 Task: Search one way flight ticket for 2 adults, 4 children and 1 infant on lap in business from Ithaca: Ithaca Tompkins International Airport to Greensboro: Piedmont Triad International Airport on 5-1-2023. Choice of flights is Frontier. Number of bags: 8 checked bags. Price is upto 88000. Outbound departure time preference is 17:30.
Action: Mouse moved to (188, 289)
Screenshot: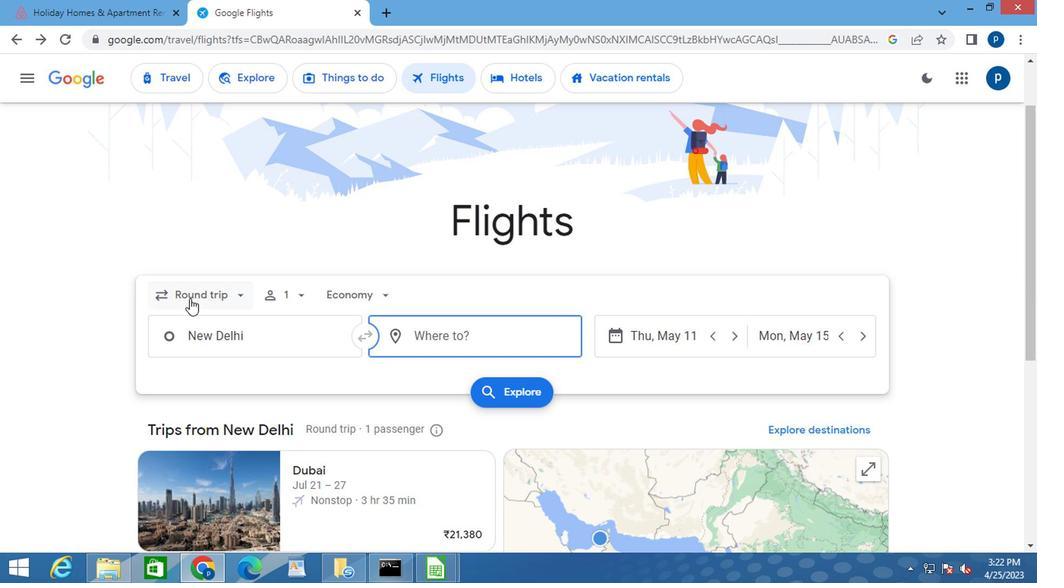
Action: Mouse pressed left at (188, 289)
Screenshot: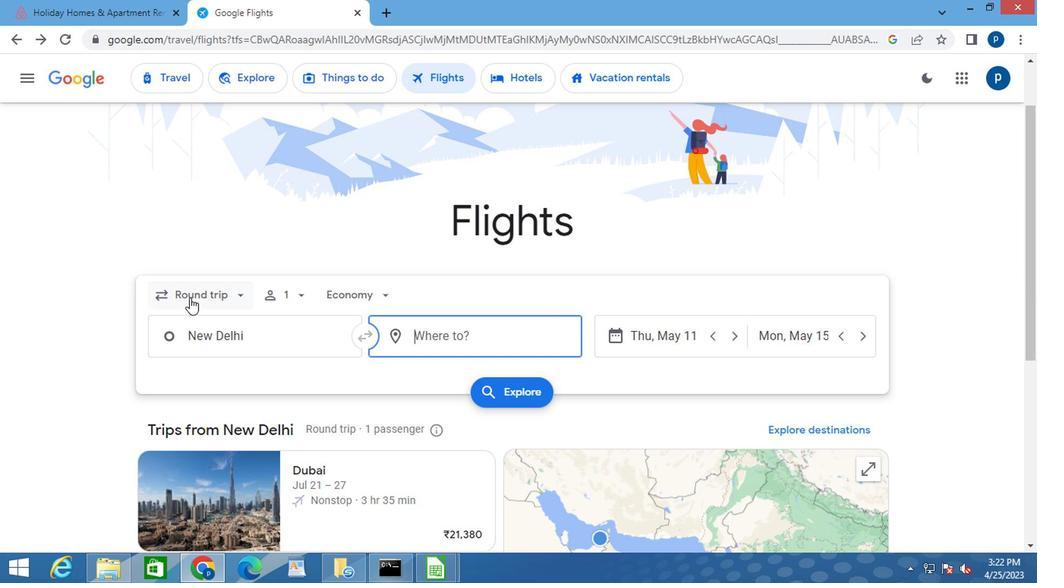
Action: Mouse moved to (214, 363)
Screenshot: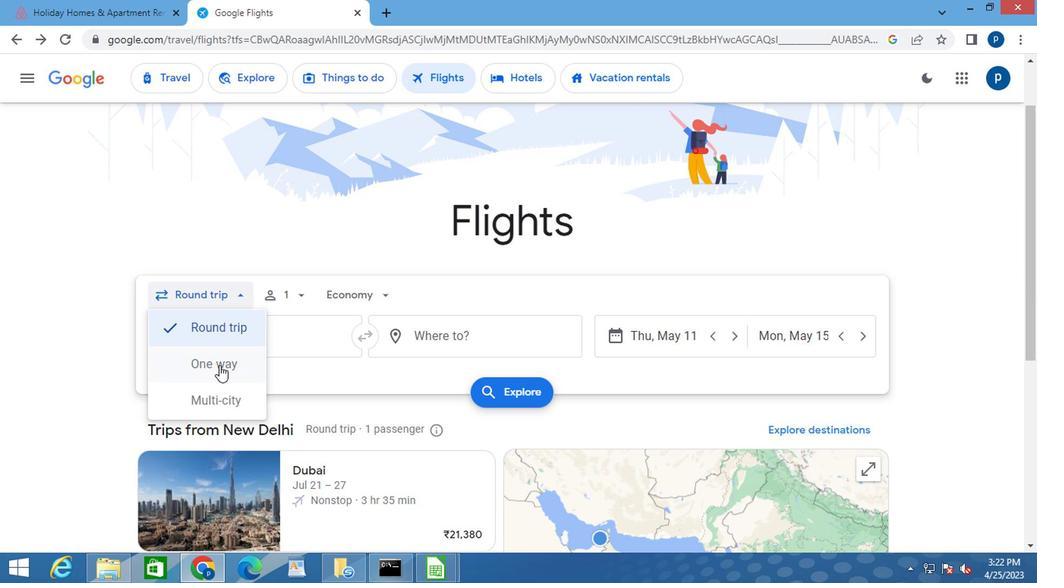 
Action: Mouse pressed left at (214, 363)
Screenshot: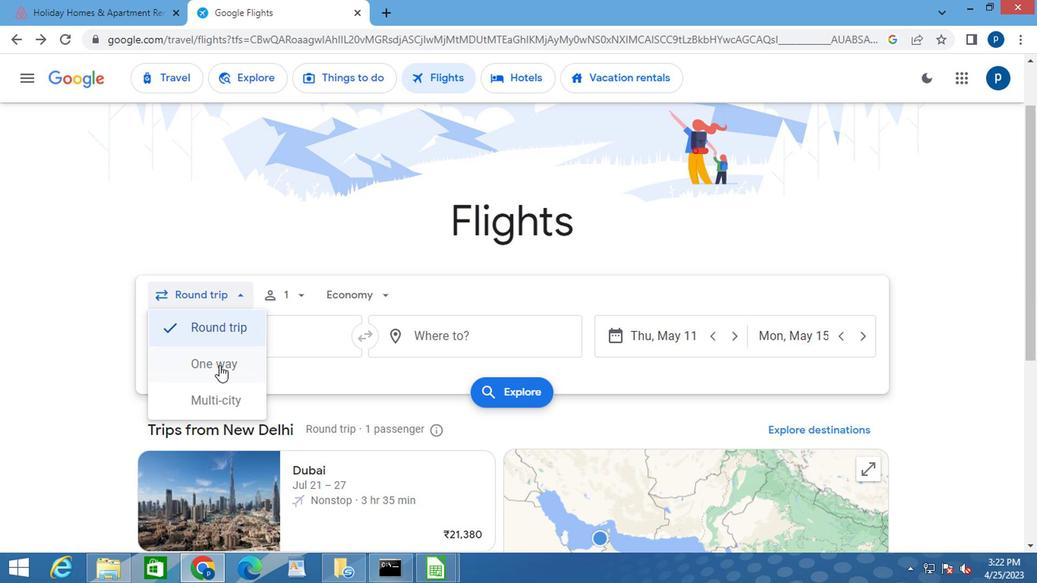 
Action: Mouse moved to (278, 295)
Screenshot: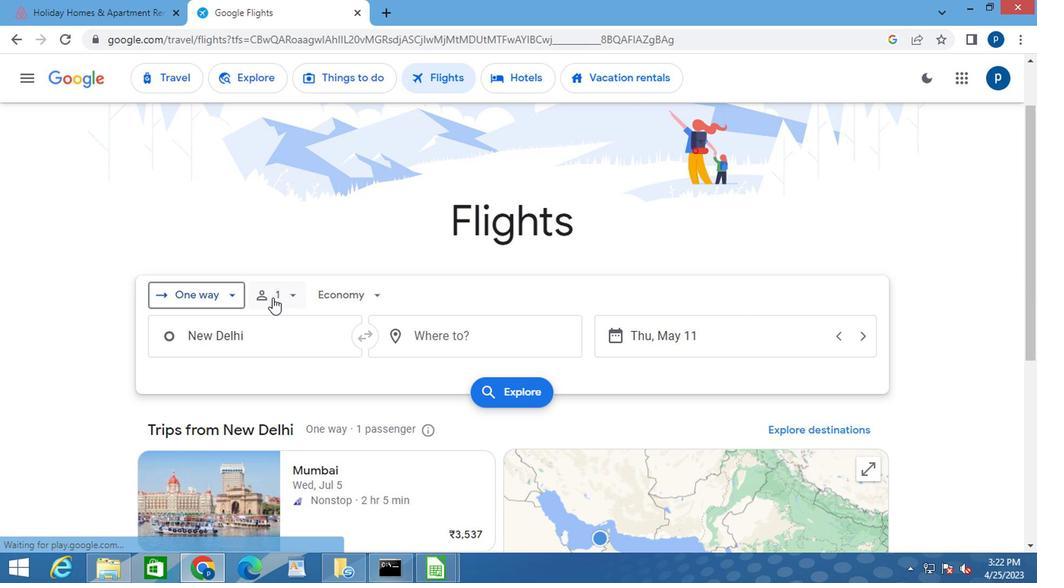 
Action: Mouse pressed left at (278, 295)
Screenshot: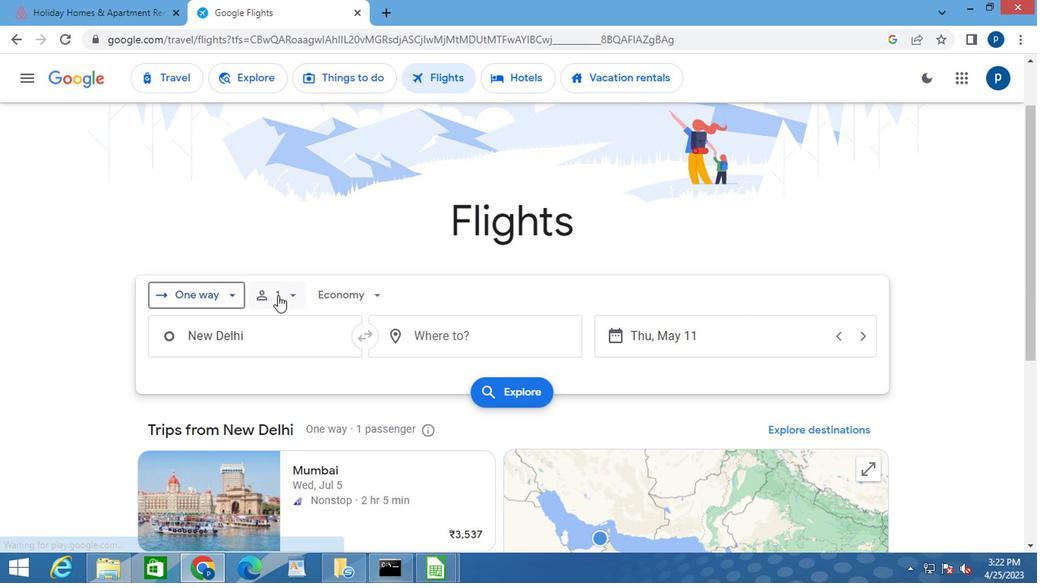 
Action: Mouse moved to (402, 331)
Screenshot: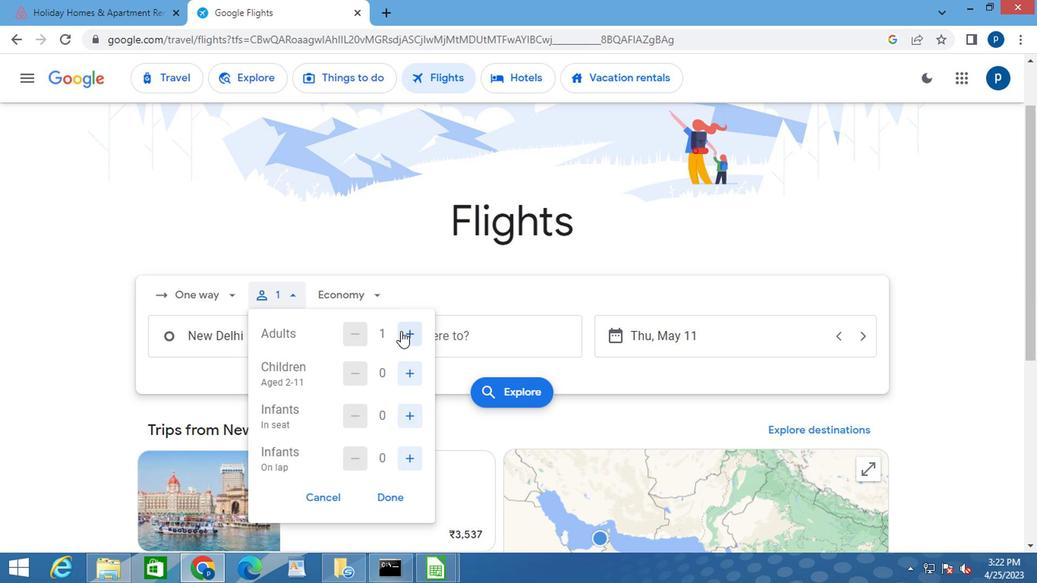 
Action: Mouse pressed left at (402, 331)
Screenshot: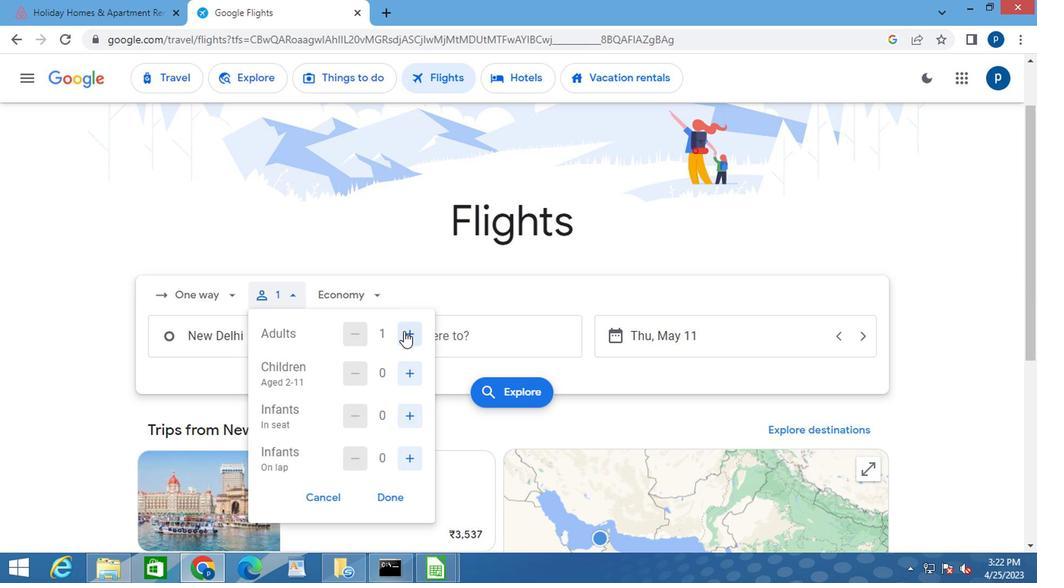 
Action: Mouse moved to (411, 369)
Screenshot: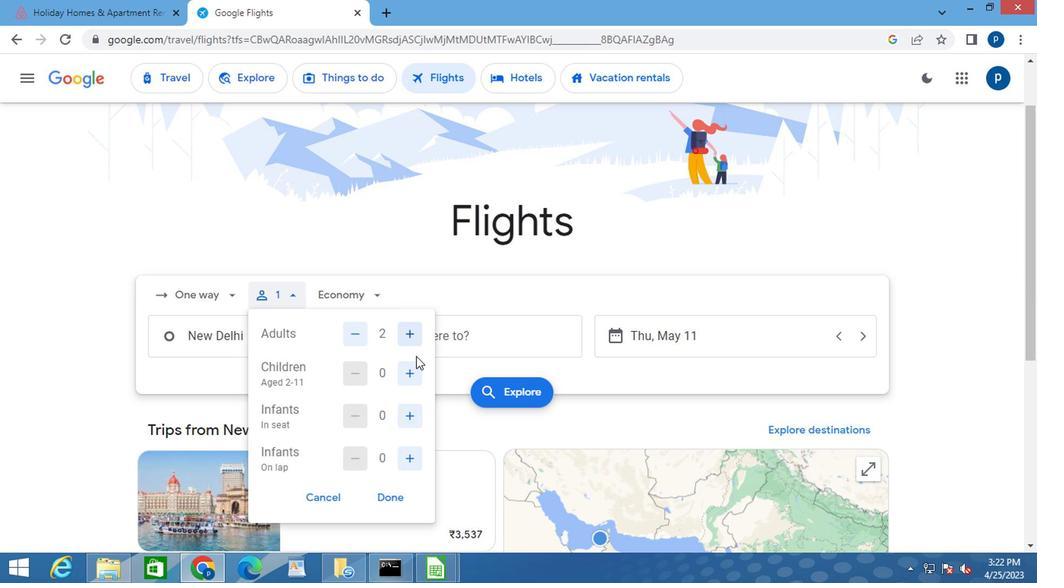 
Action: Mouse pressed left at (411, 369)
Screenshot: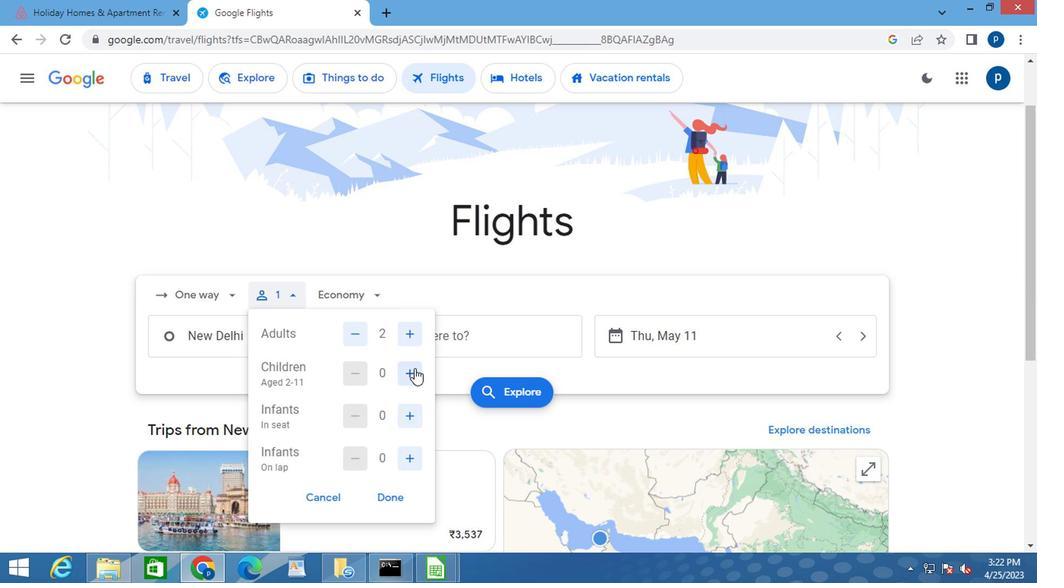 
Action: Mouse moved to (411, 369)
Screenshot: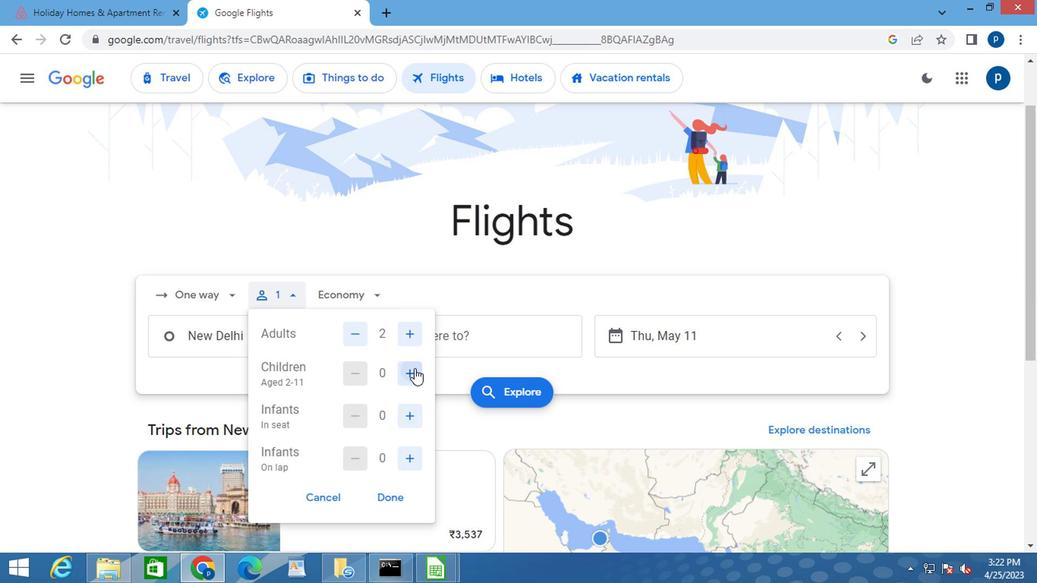 
Action: Mouse pressed left at (411, 369)
Screenshot: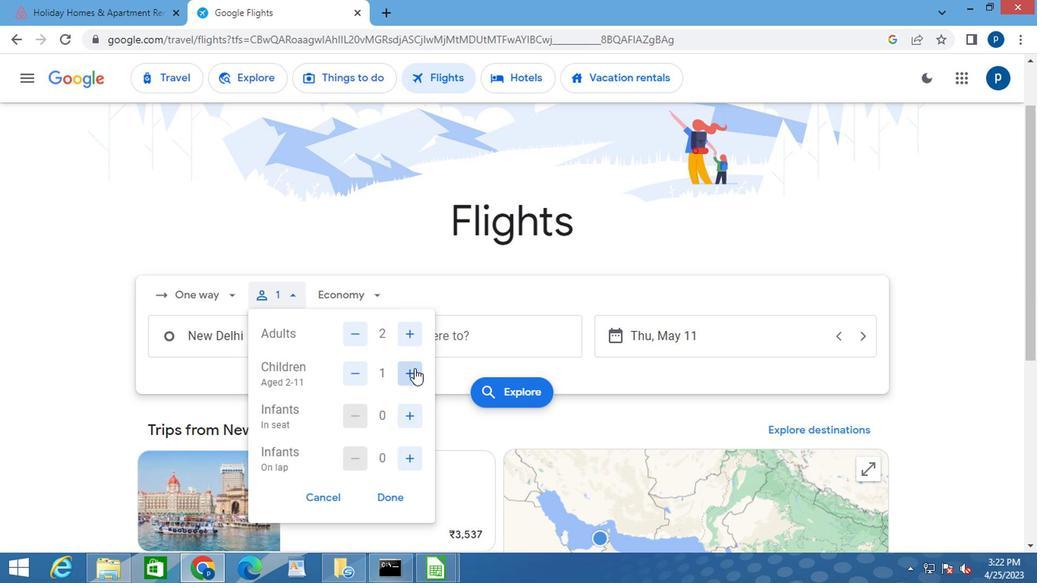 
Action: Mouse pressed left at (411, 369)
Screenshot: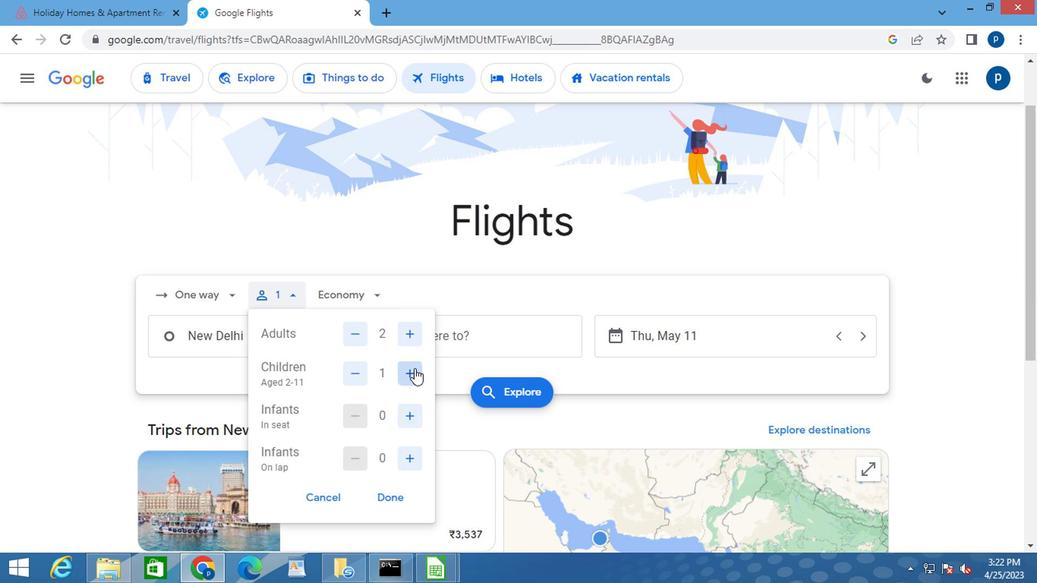 
Action: Mouse moved to (411, 369)
Screenshot: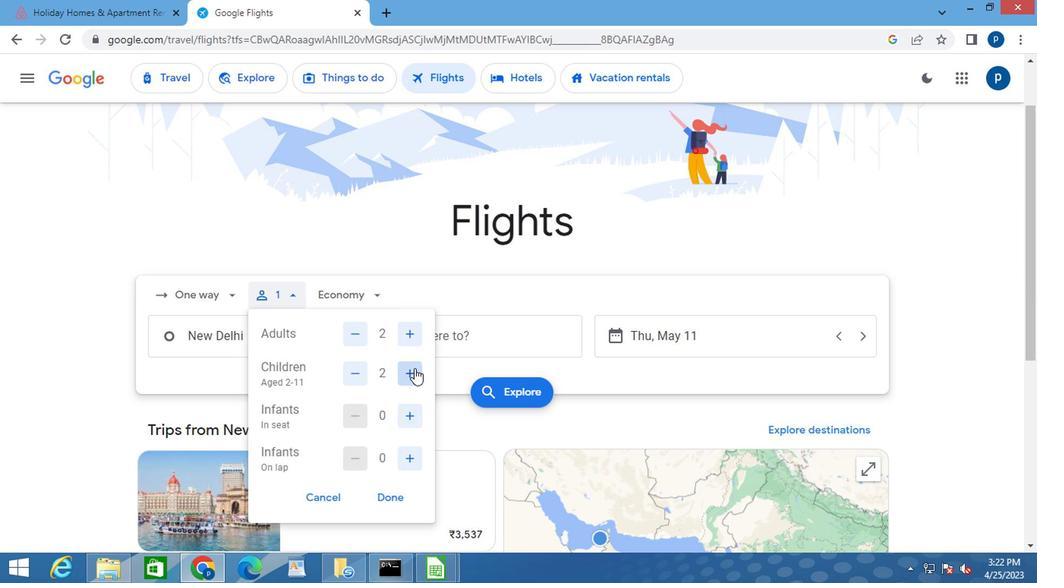 
Action: Mouse pressed left at (411, 369)
Screenshot: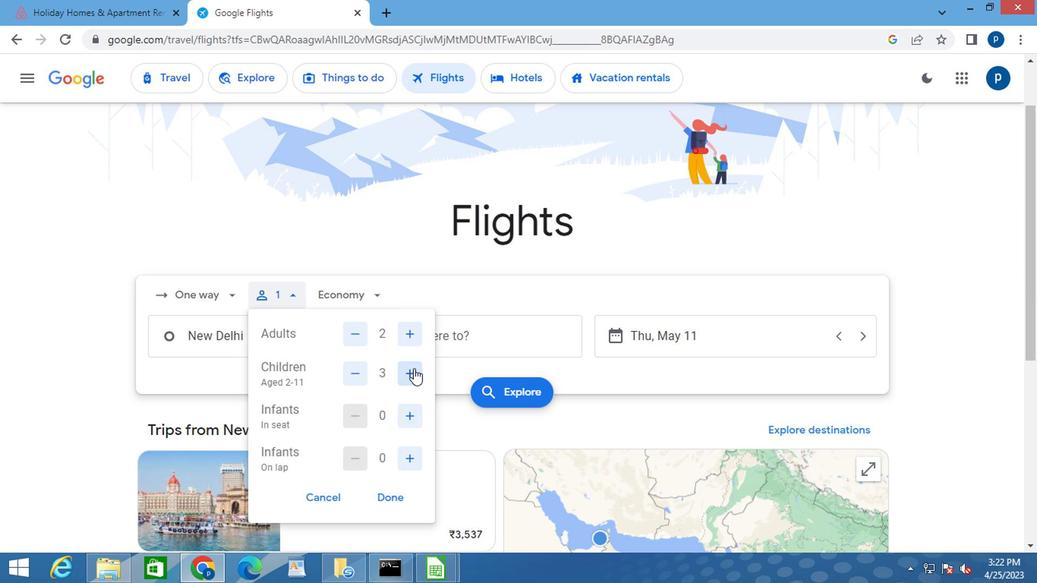 
Action: Mouse moved to (408, 460)
Screenshot: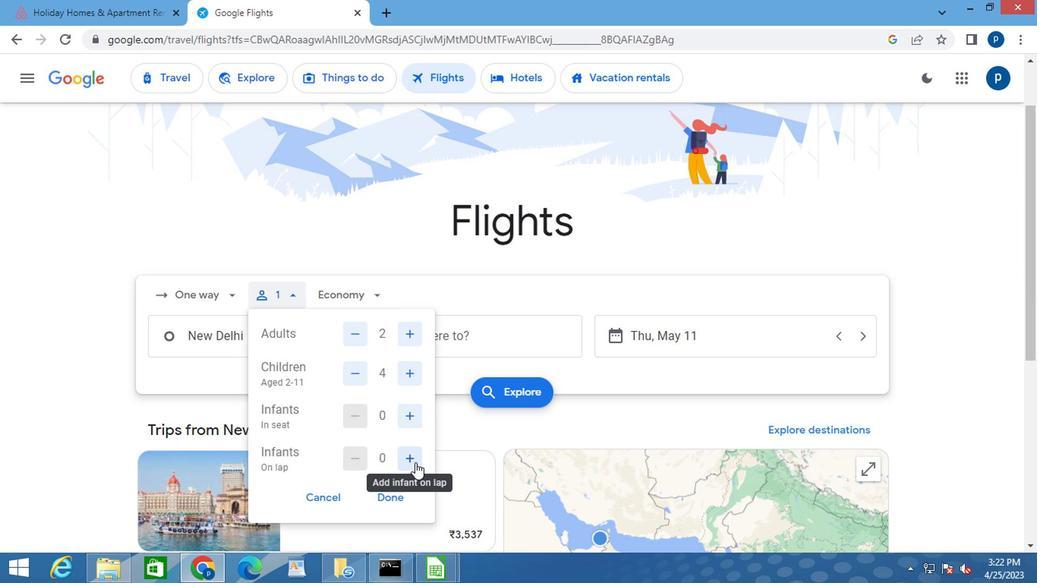 
Action: Mouse pressed left at (408, 460)
Screenshot: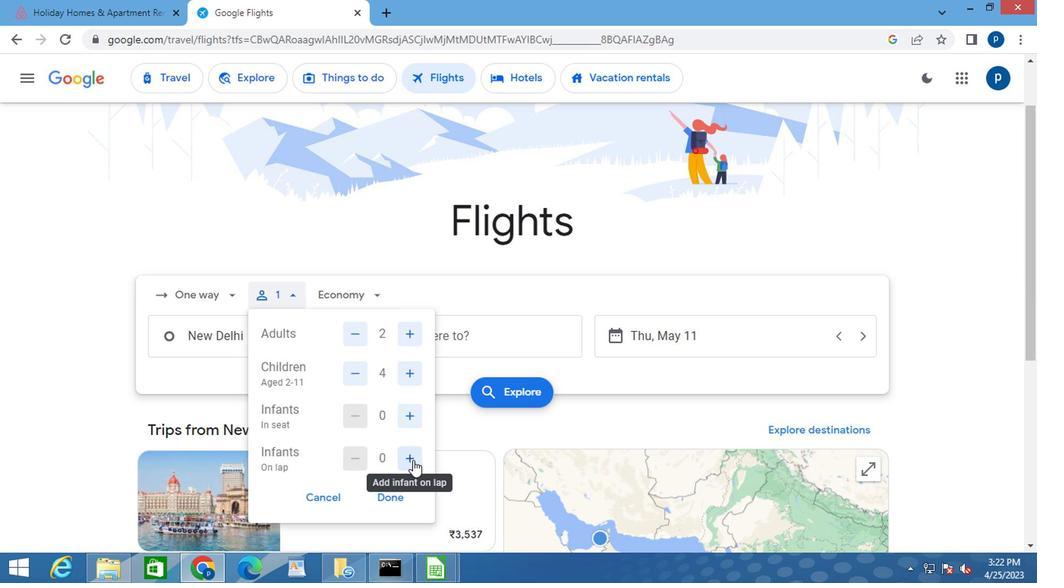 
Action: Mouse moved to (385, 491)
Screenshot: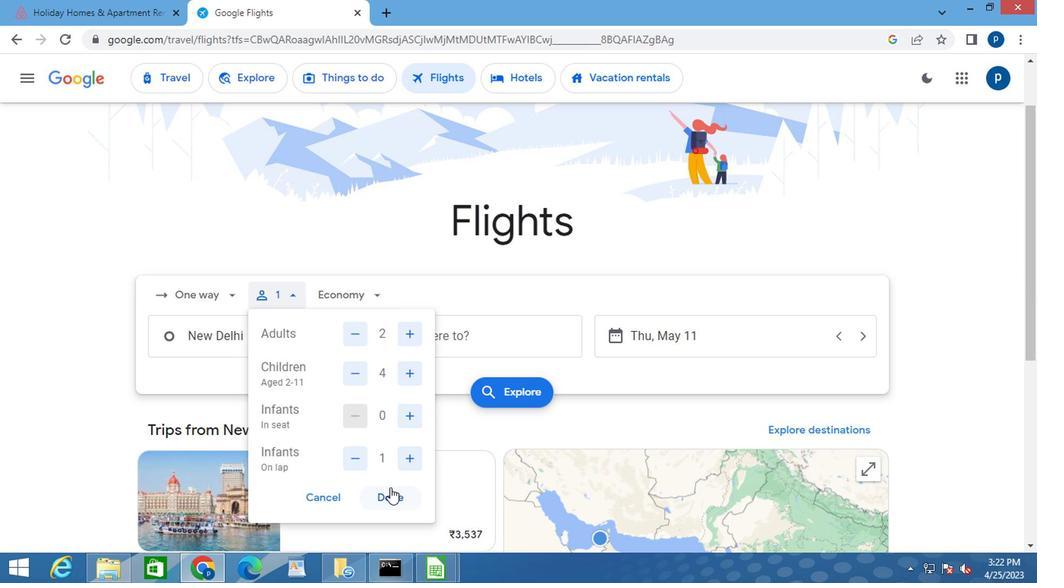 
Action: Mouse pressed left at (385, 491)
Screenshot: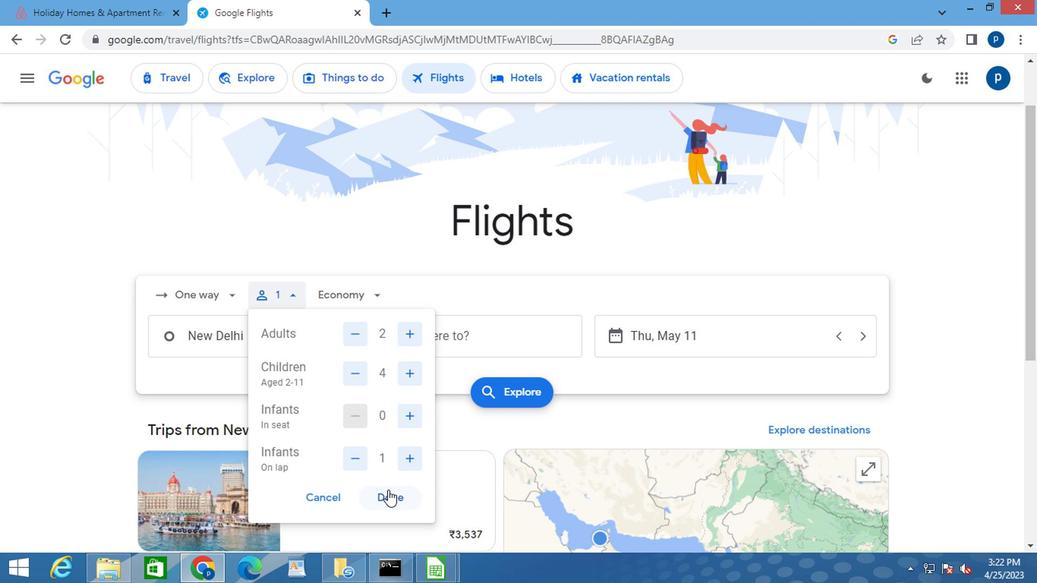 
Action: Mouse moved to (353, 301)
Screenshot: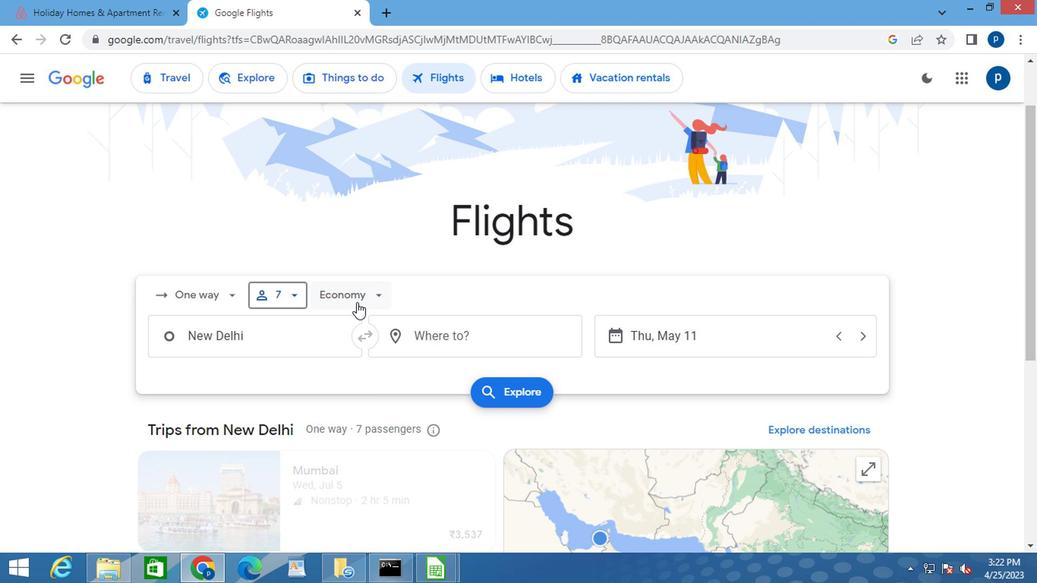 
Action: Mouse pressed left at (353, 301)
Screenshot: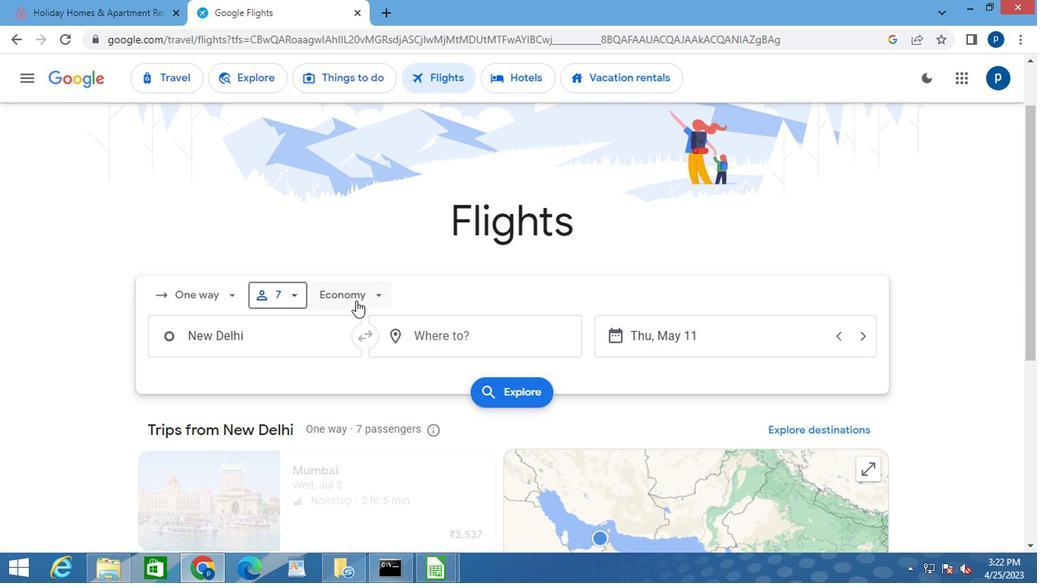 
Action: Mouse moved to (373, 399)
Screenshot: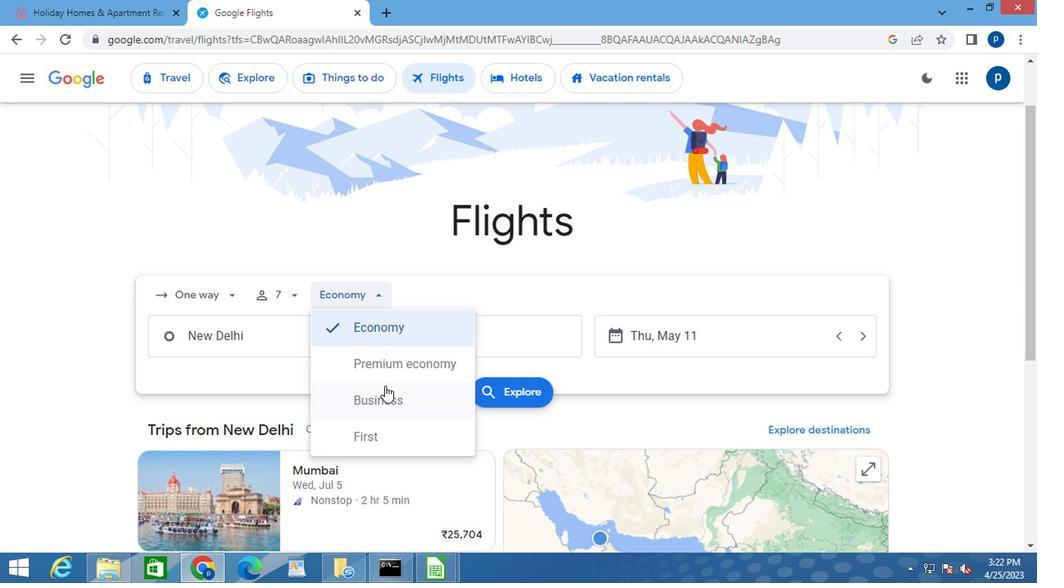 
Action: Mouse pressed left at (373, 399)
Screenshot: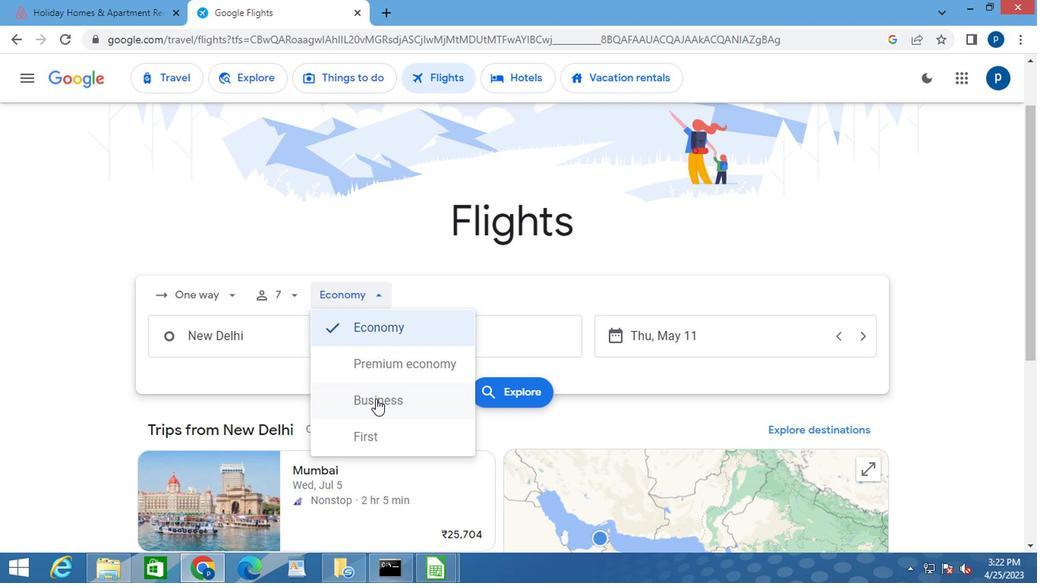 
Action: Mouse moved to (370, 339)
Screenshot: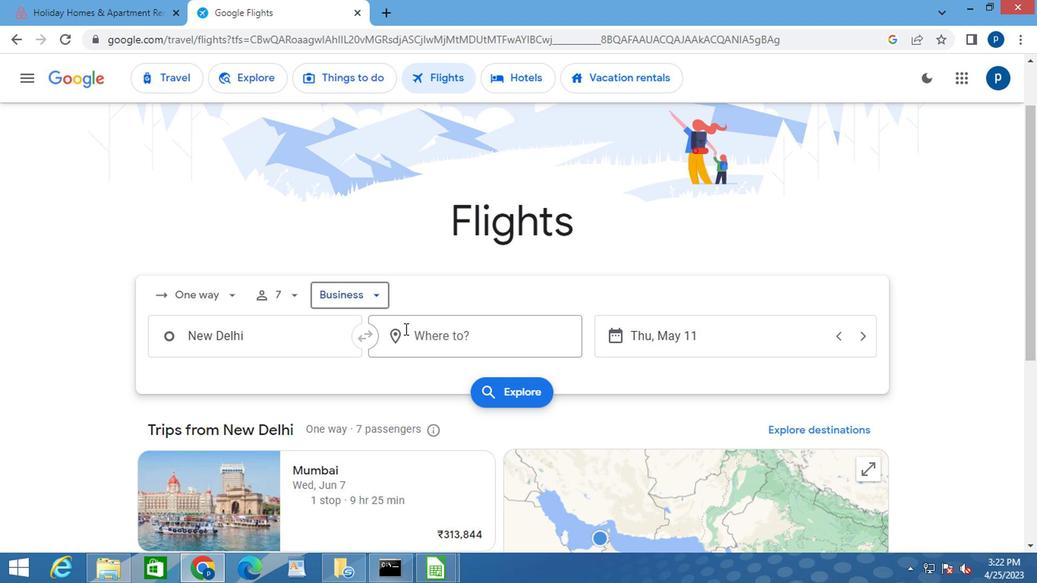 
Action: Mouse scrolled (370, 338) with delta (0, 0)
Screenshot: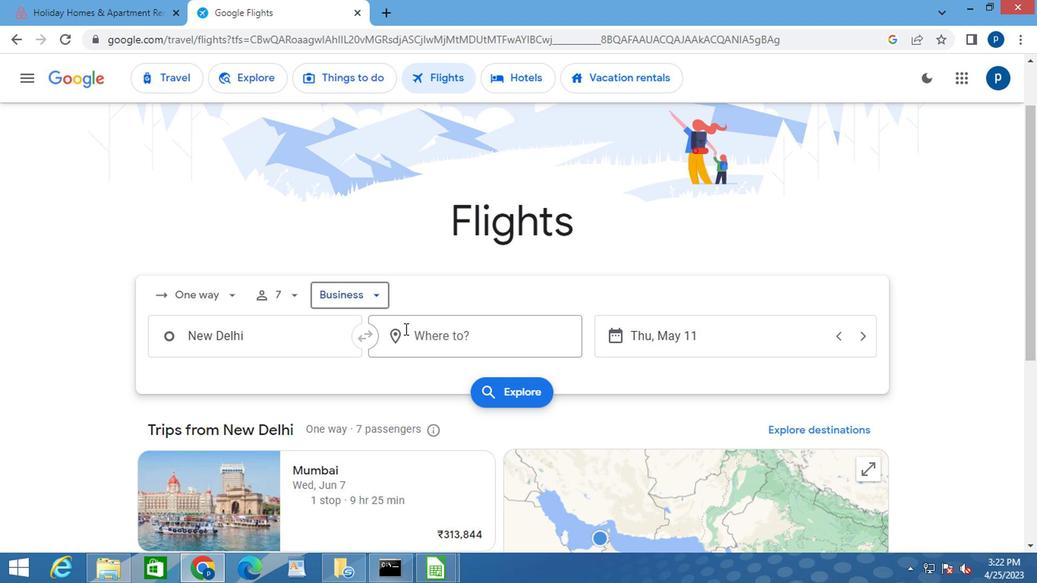 
Action: Mouse moved to (234, 265)
Screenshot: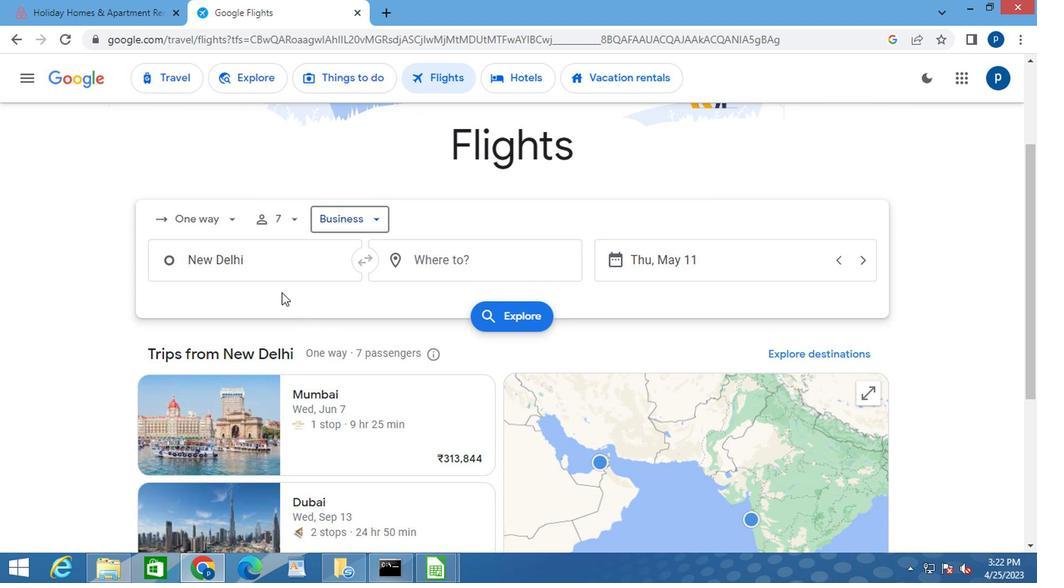 
Action: Mouse pressed left at (234, 265)
Screenshot: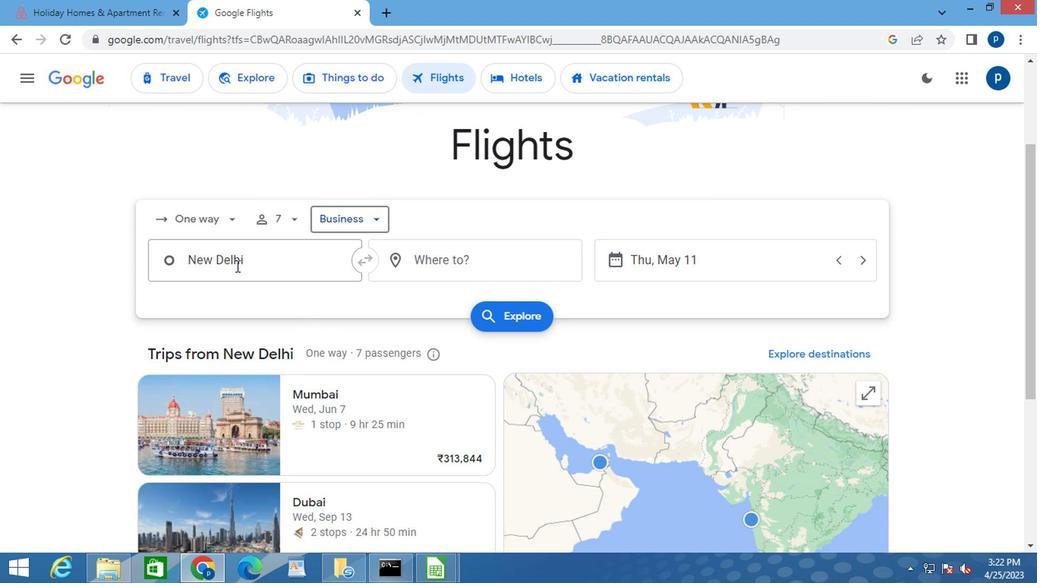 
Action: Mouse pressed left at (234, 265)
Screenshot: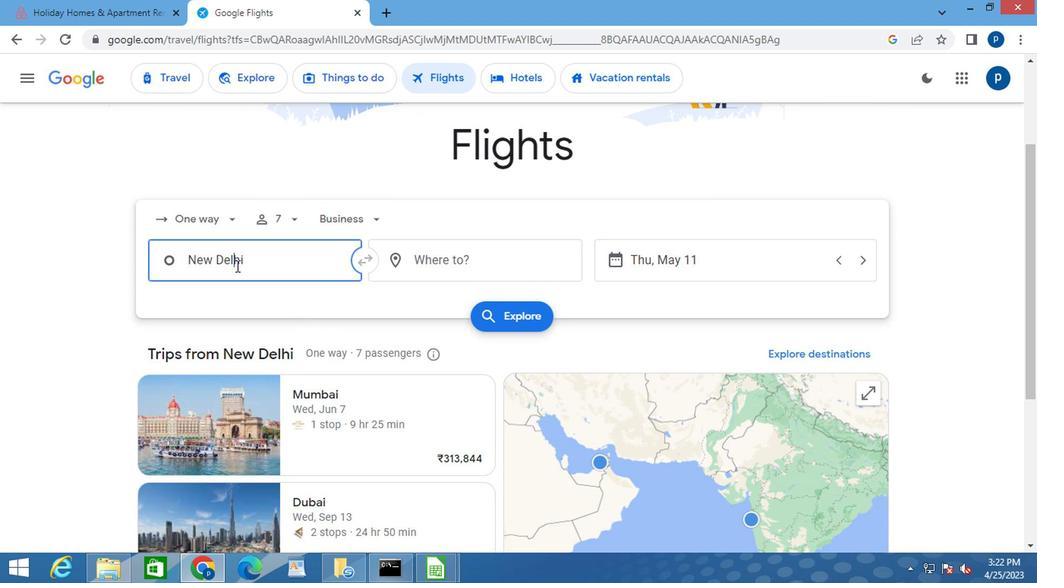 
Action: Key pressed <Key.backspace>i<Key.caps_lock>thaca<Key.space><Key.caps_lock>t<Key.caps_lock><Key.caps_lock>
Screenshot: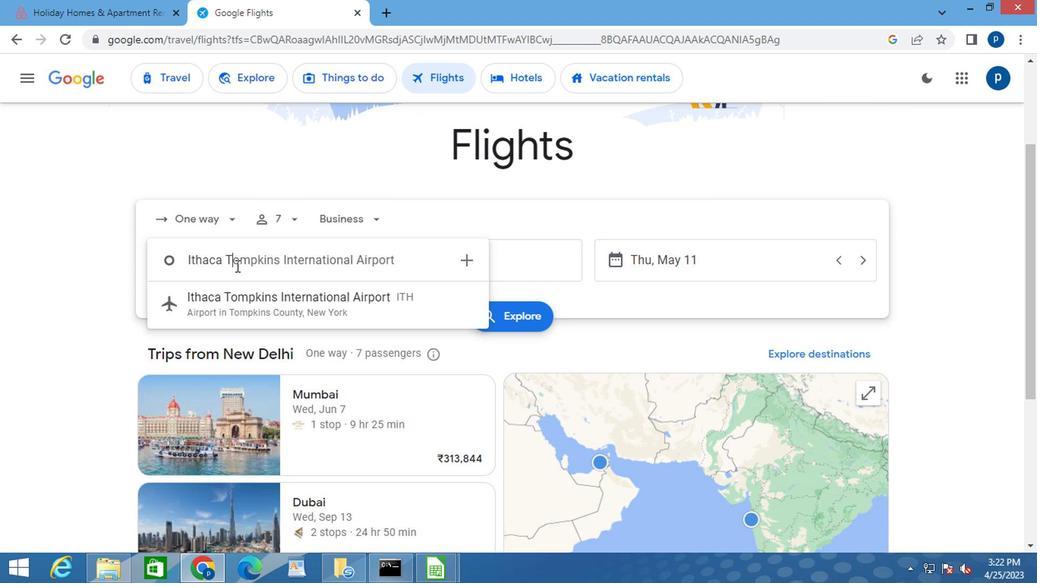 
Action: Mouse moved to (244, 302)
Screenshot: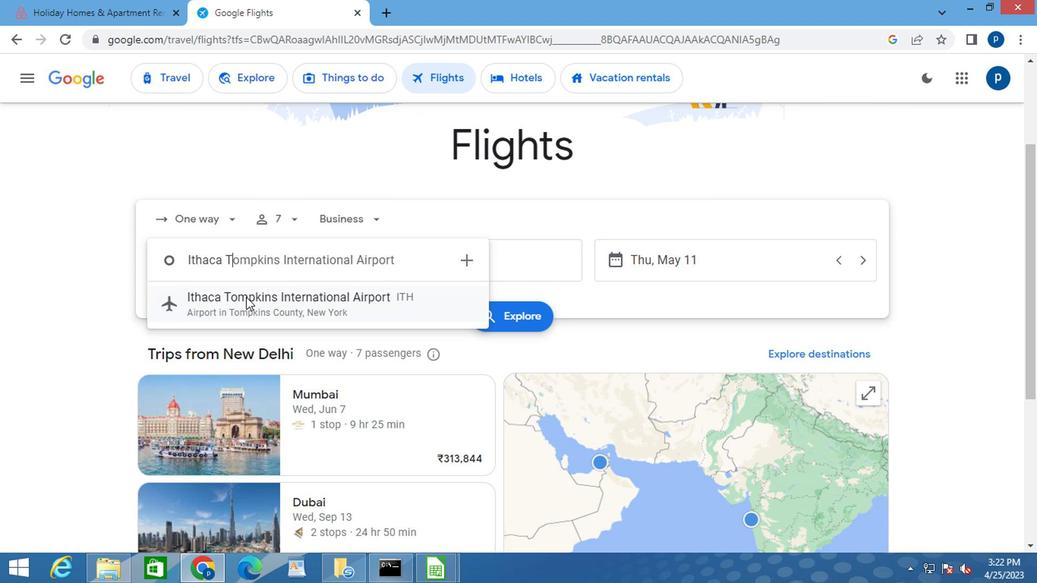 
Action: Mouse pressed left at (244, 302)
Screenshot: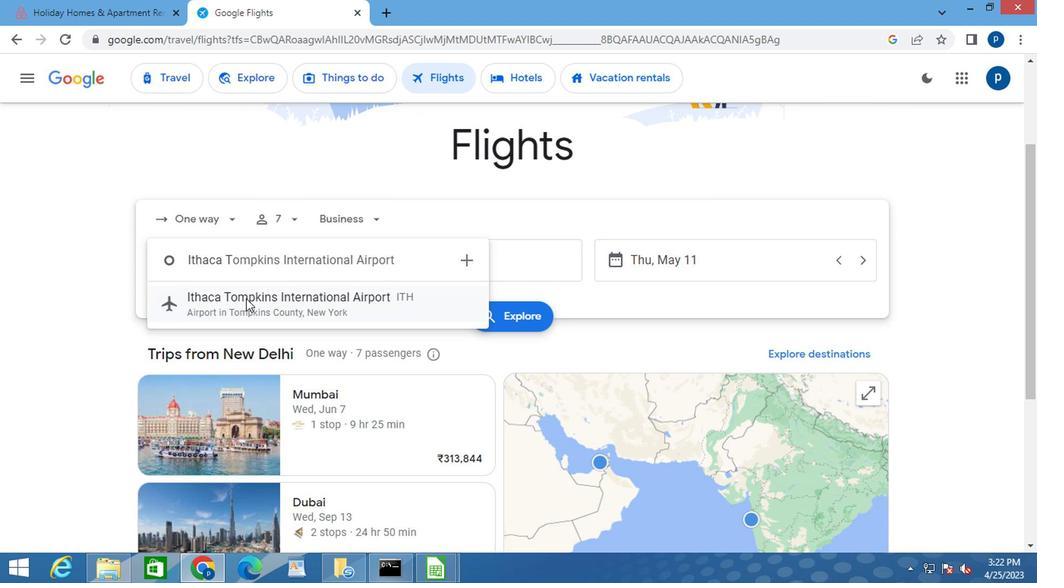 
Action: Mouse moved to (431, 263)
Screenshot: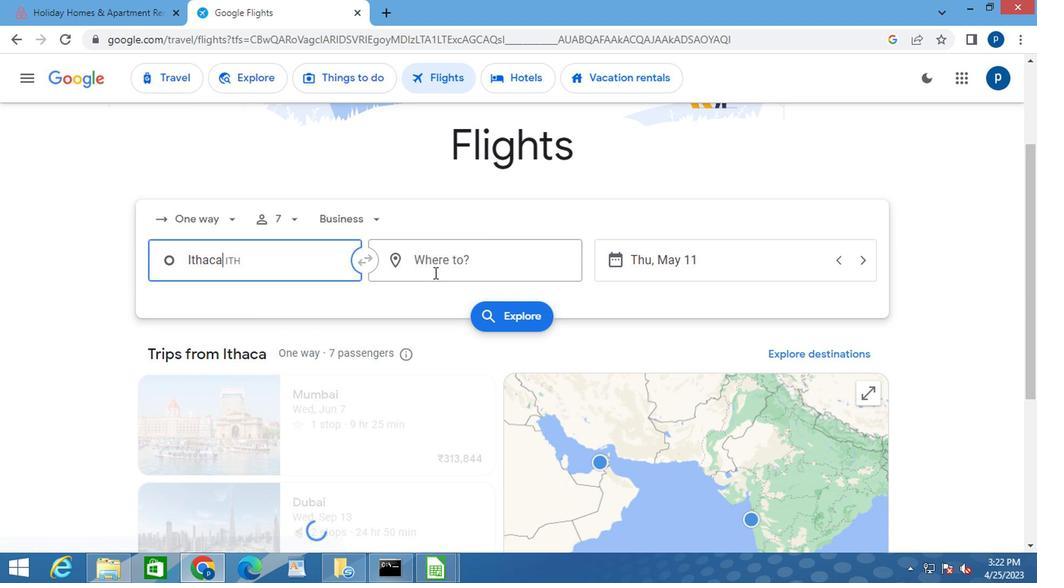 
Action: Mouse pressed left at (431, 263)
Screenshot: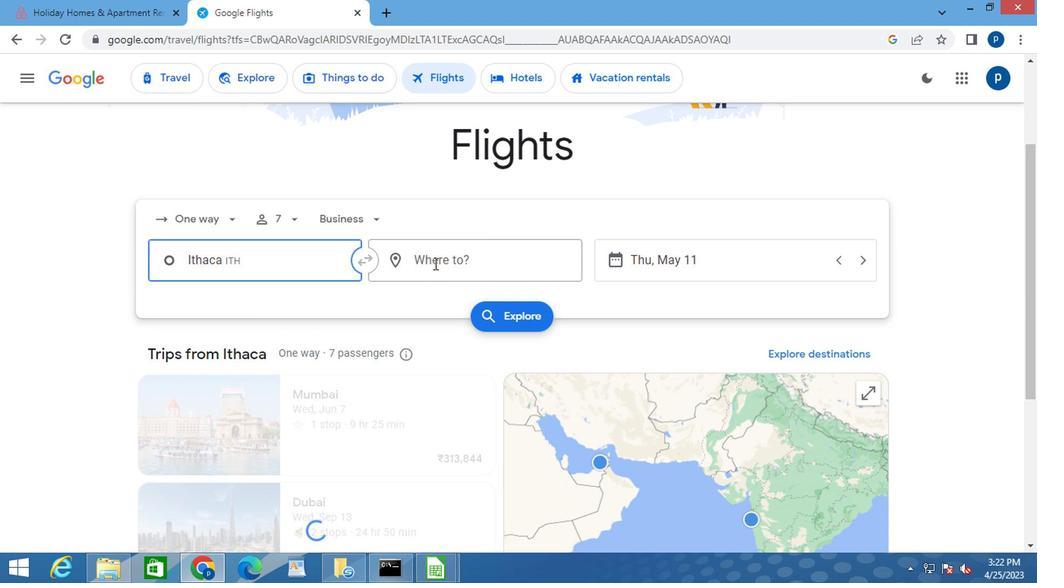 
Action: Key pressed <Key.caps_lock>p<Key.caps_lock>iedm
Screenshot: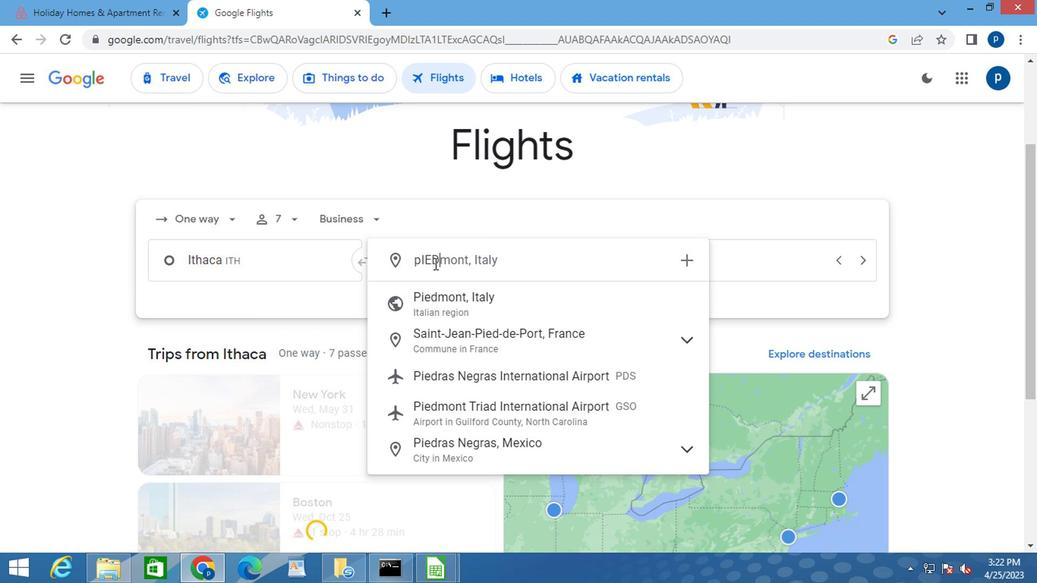 
Action: Mouse moved to (451, 346)
Screenshot: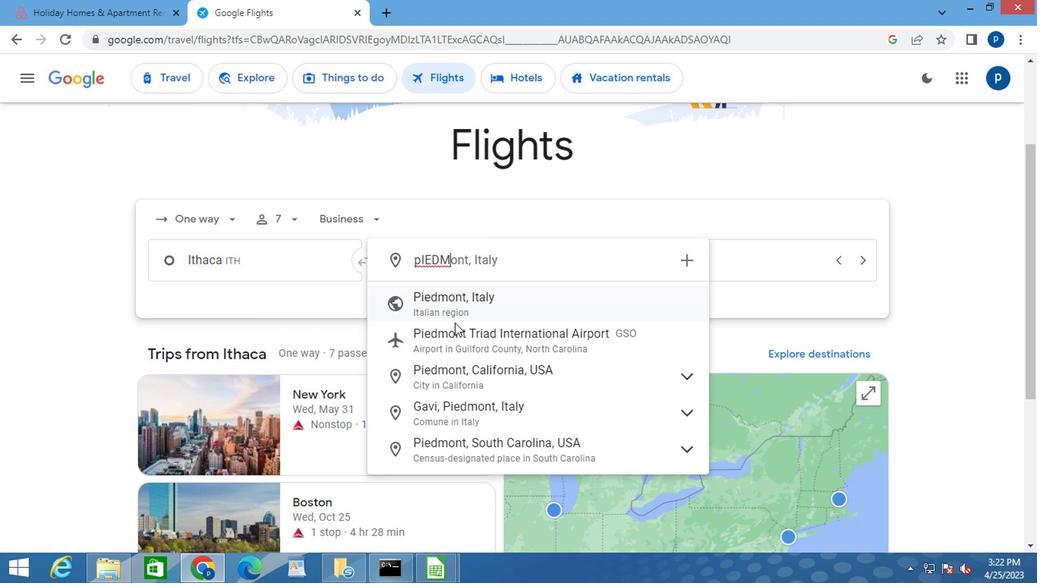 
Action: Mouse pressed left at (451, 346)
Screenshot: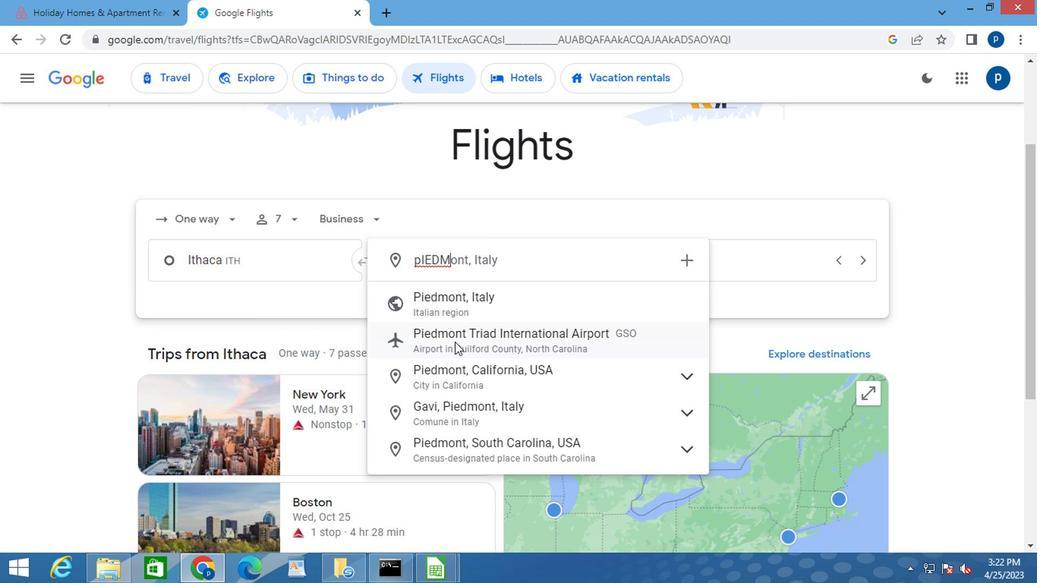 
Action: Mouse moved to (609, 263)
Screenshot: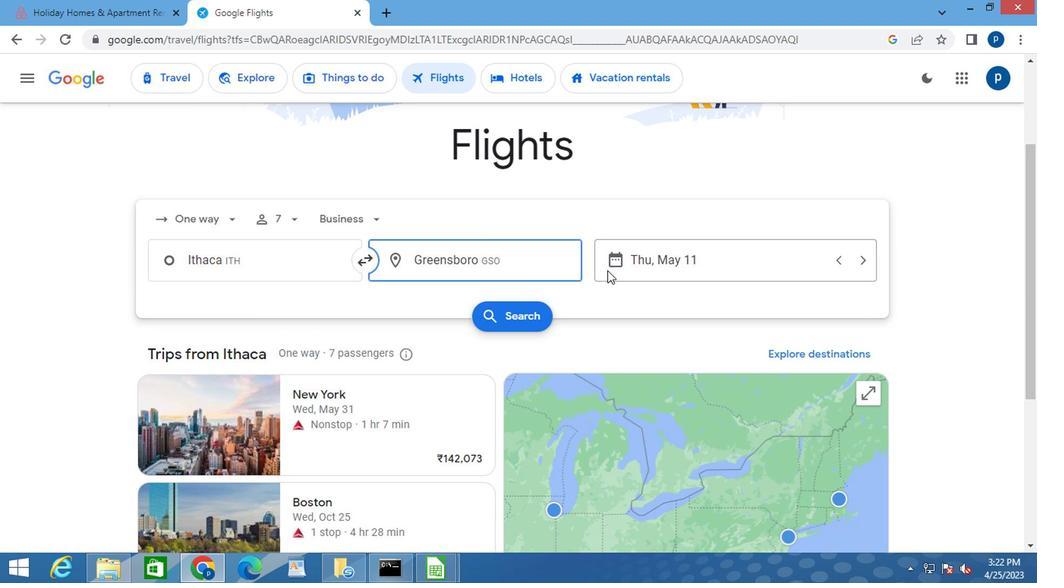 
Action: Mouse pressed left at (609, 263)
Screenshot: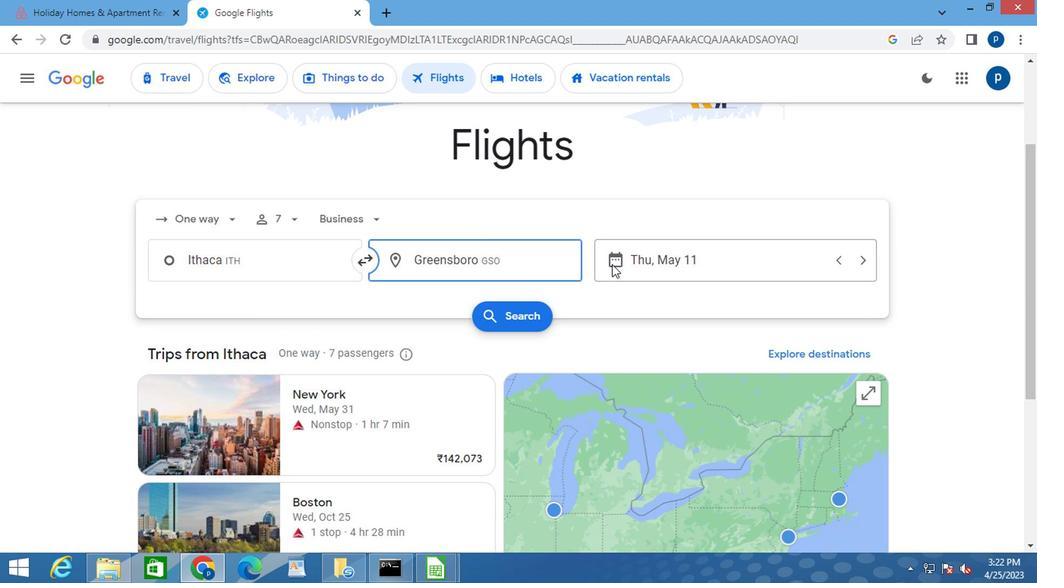 
Action: Mouse moved to (654, 272)
Screenshot: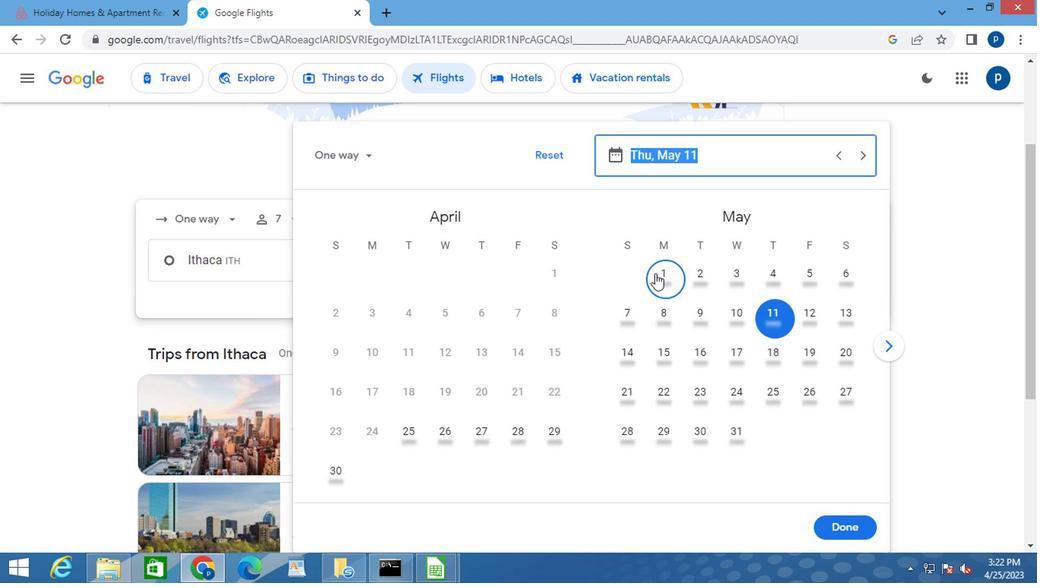 
Action: Mouse pressed left at (654, 272)
Screenshot: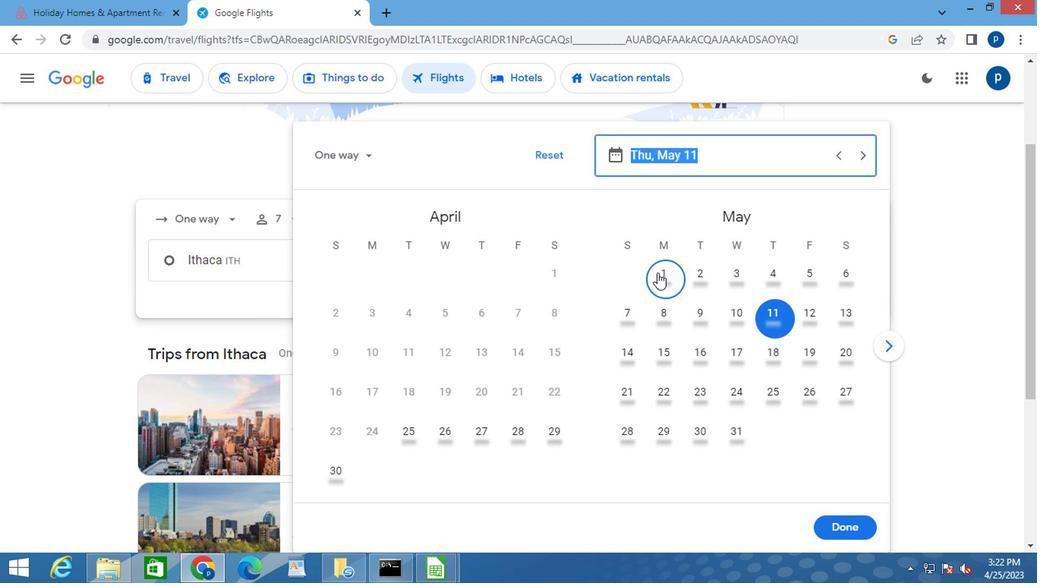 
Action: Mouse moved to (841, 525)
Screenshot: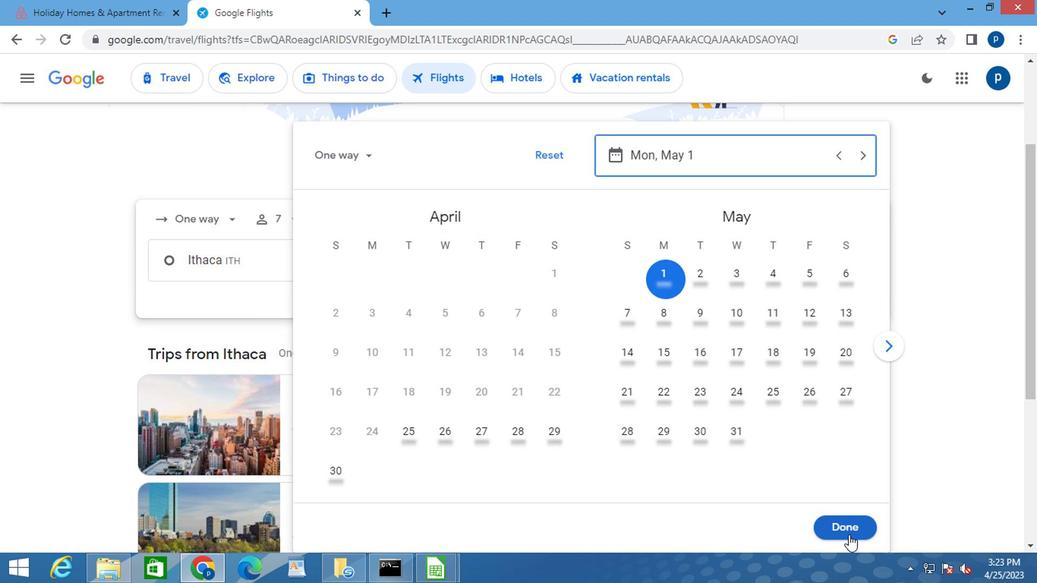 
Action: Mouse pressed left at (841, 525)
Screenshot: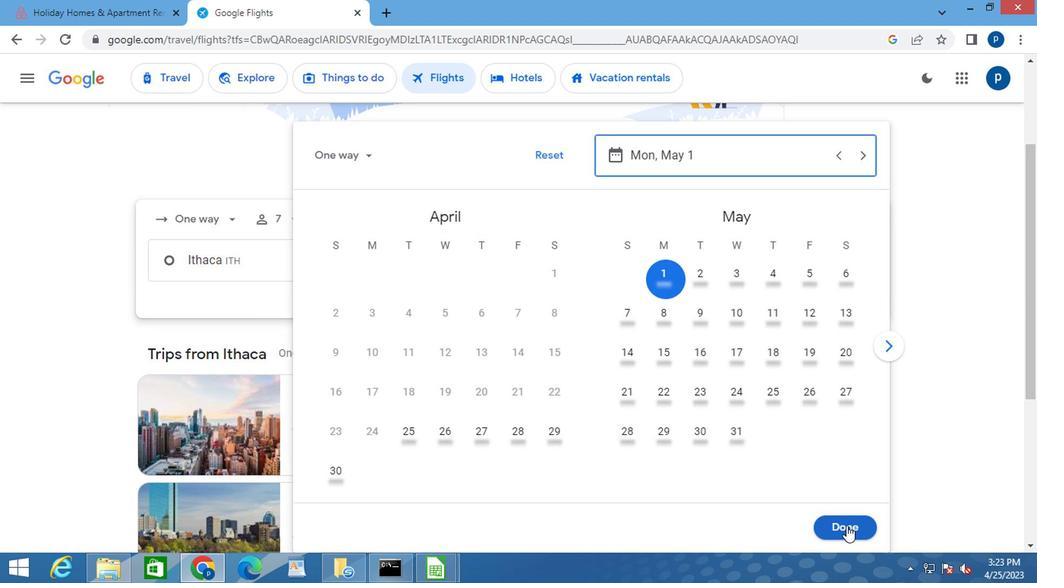 
Action: Mouse moved to (504, 309)
Screenshot: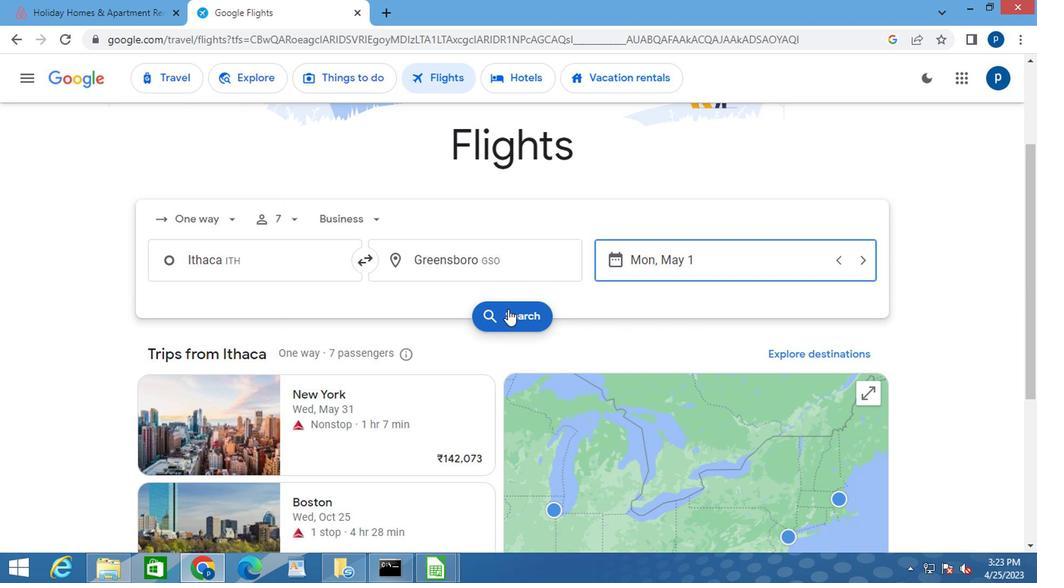 
Action: Mouse pressed left at (504, 309)
Screenshot: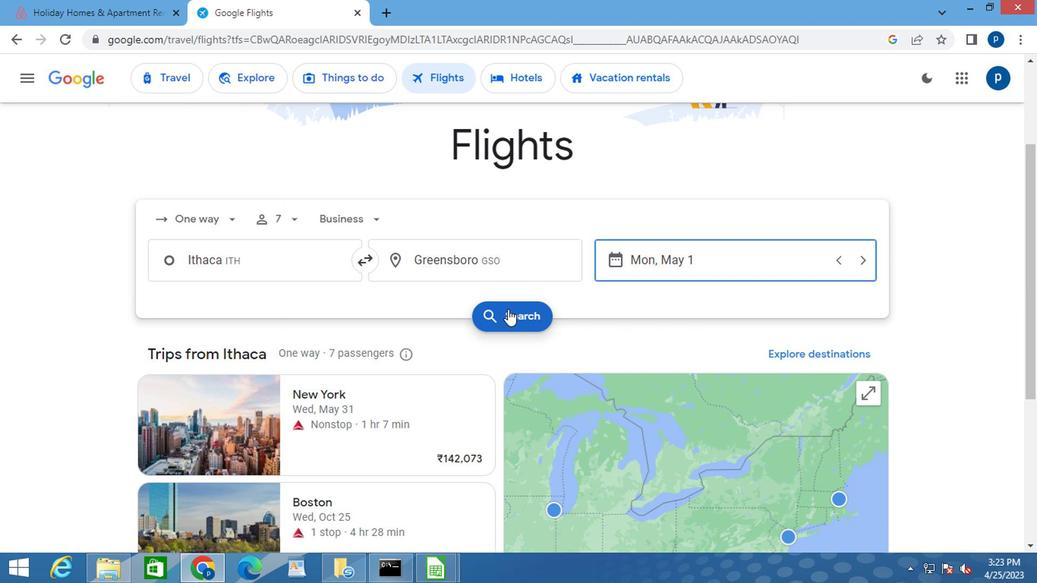 
Action: Mouse moved to (157, 217)
Screenshot: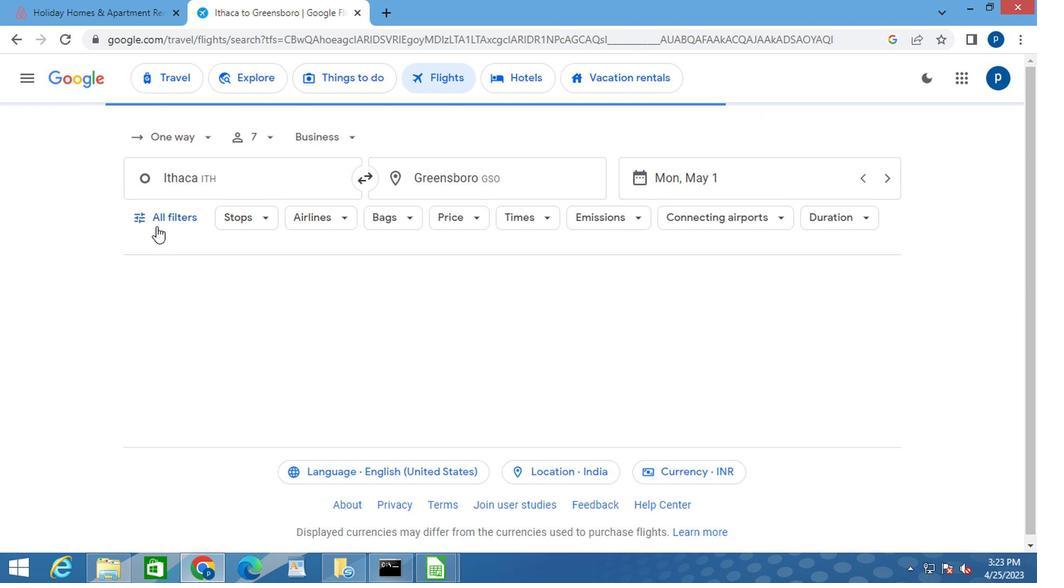 
Action: Mouse pressed left at (157, 217)
Screenshot: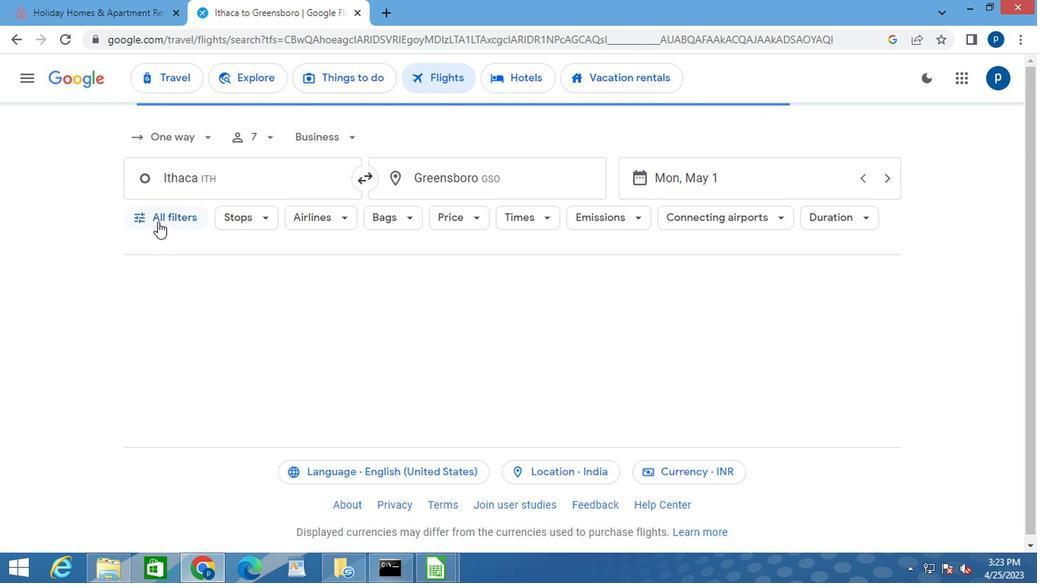 
Action: Mouse moved to (246, 387)
Screenshot: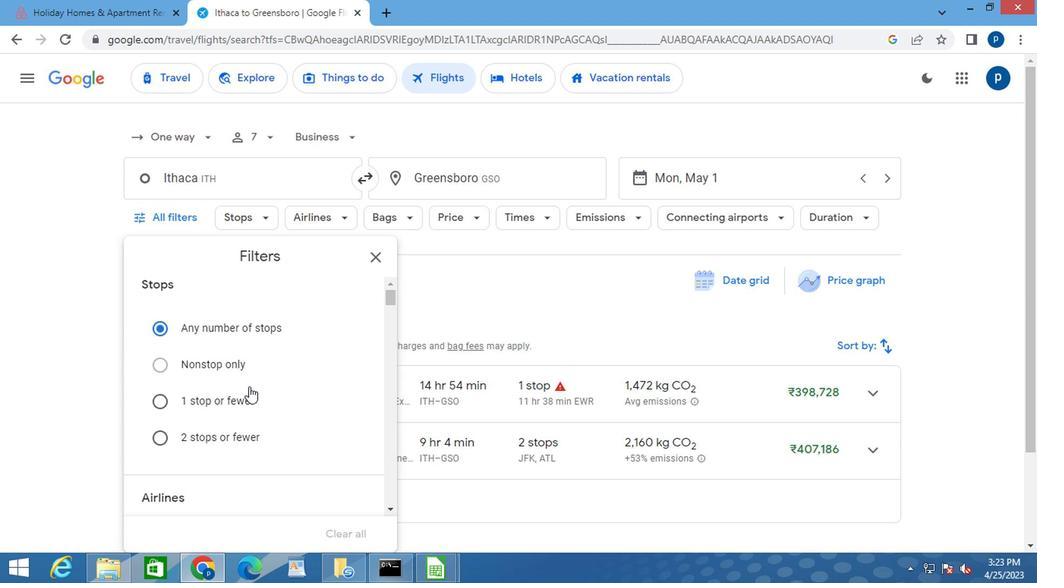 
Action: Mouse scrolled (246, 386) with delta (0, 0)
Screenshot: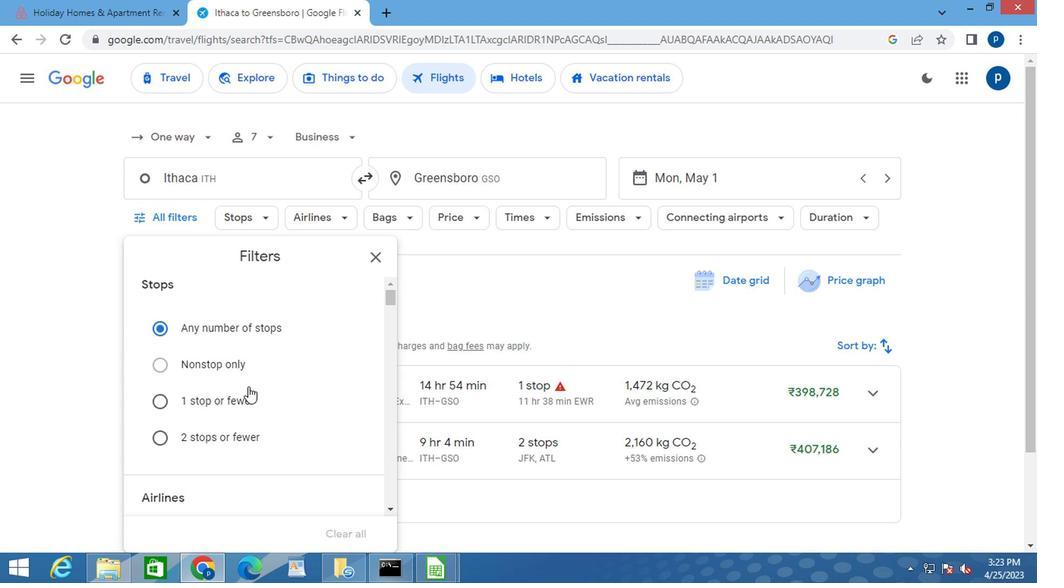 
Action: Mouse scrolled (246, 386) with delta (0, 0)
Screenshot: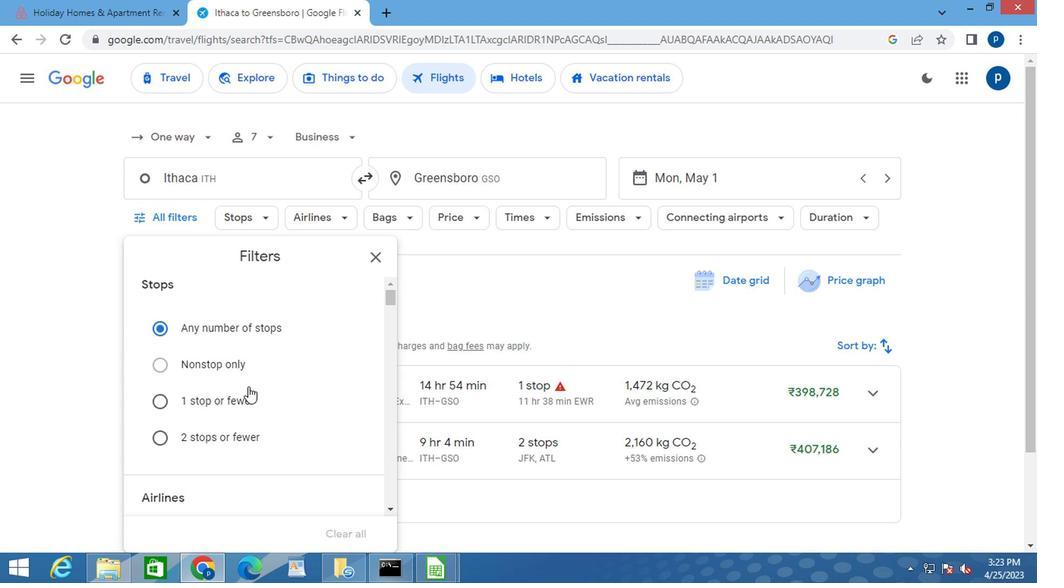 
Action: Mouse scrolled (246, 386) with delta (0, 0)
Screenshot: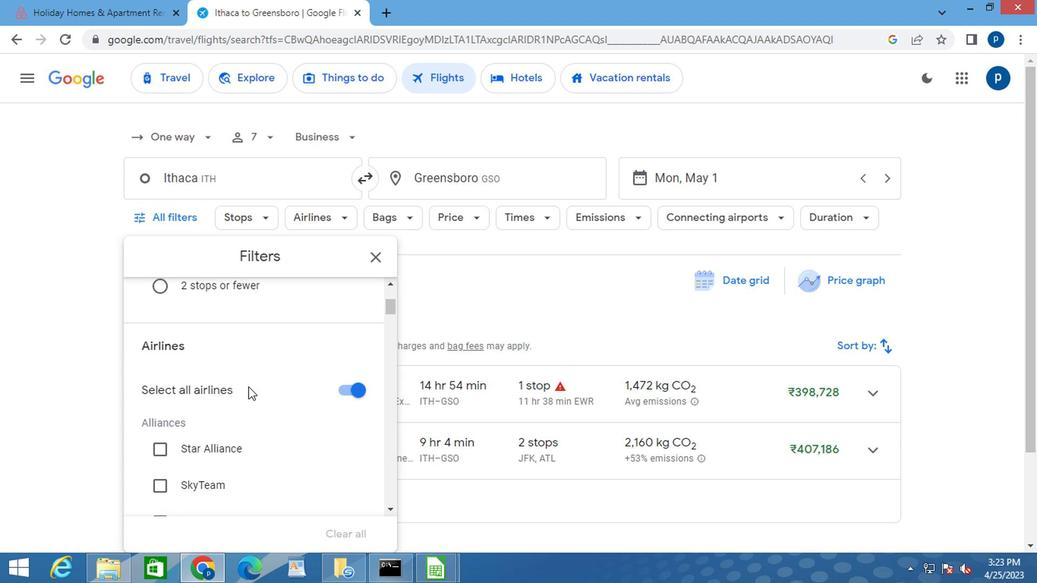 
Action: Mouse moved to (245, 387)
Screenshot: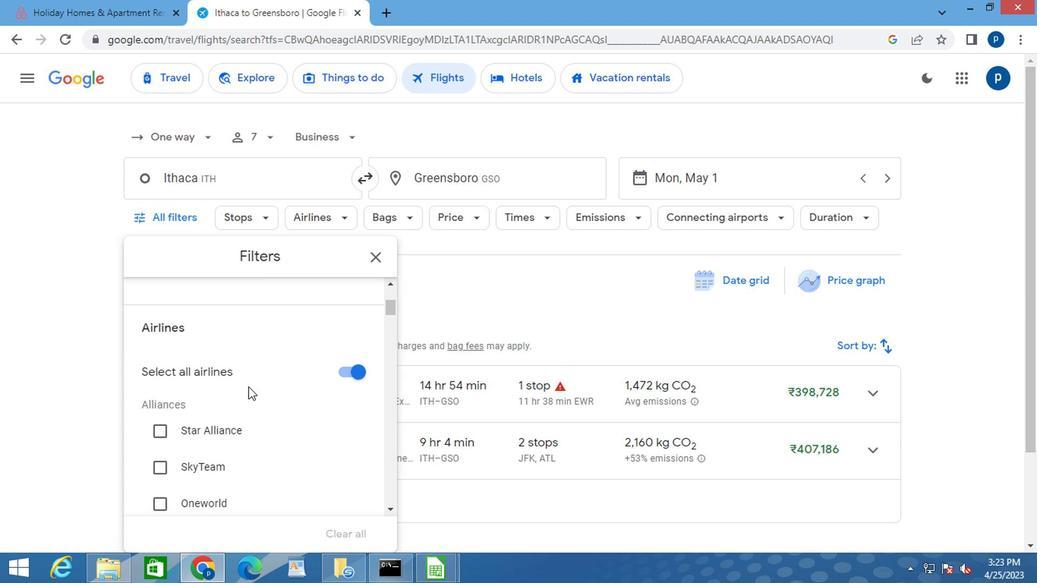 
Action: Mouse scrolled (245, 386) with delta (0, 0)
Screenshot: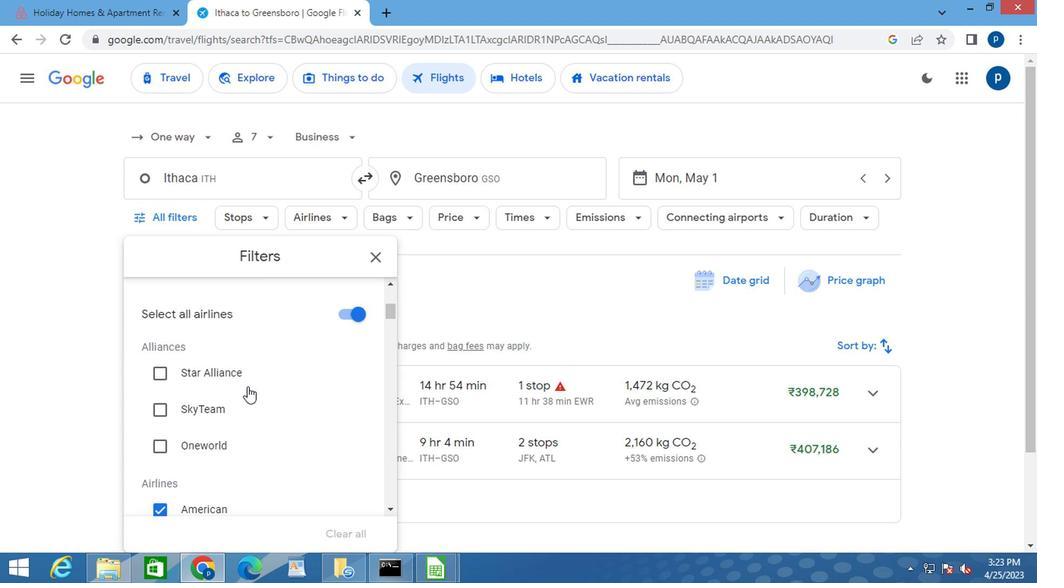 
Action: Mouse scrolled (245, 386) with delta (0, 0)
Screenshot: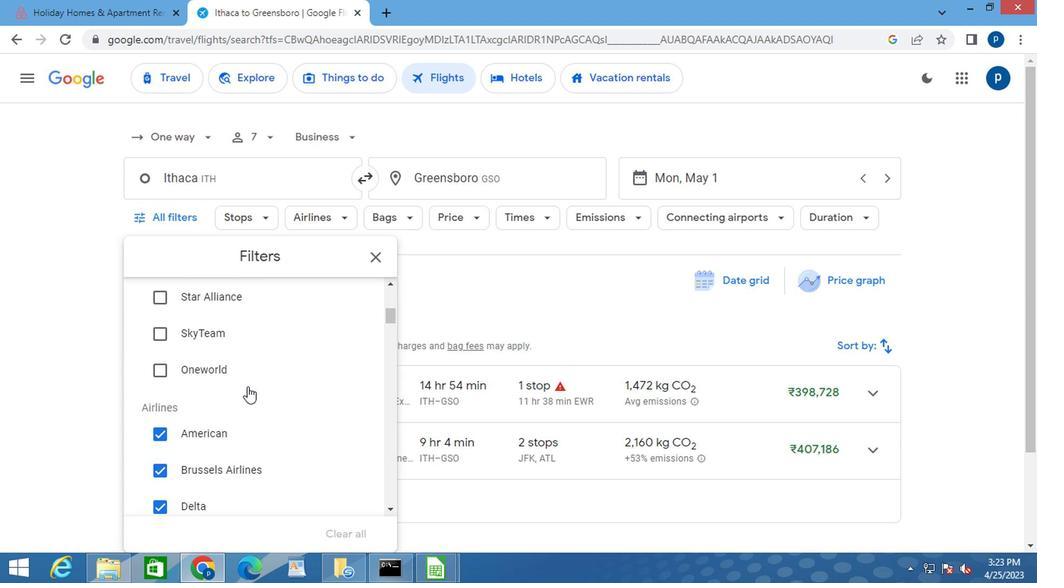 
Action: Mouse scrolled (245, 386) with delta (0, 0)
Screenshot: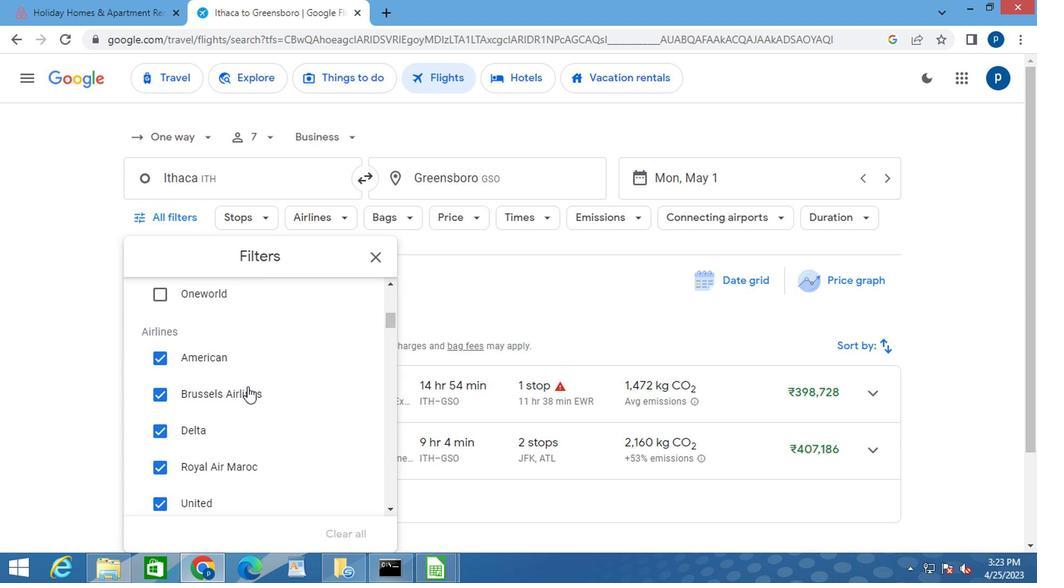
Action: Mouse scrolled (245, 386) with delta (0, 0)
Screenshot: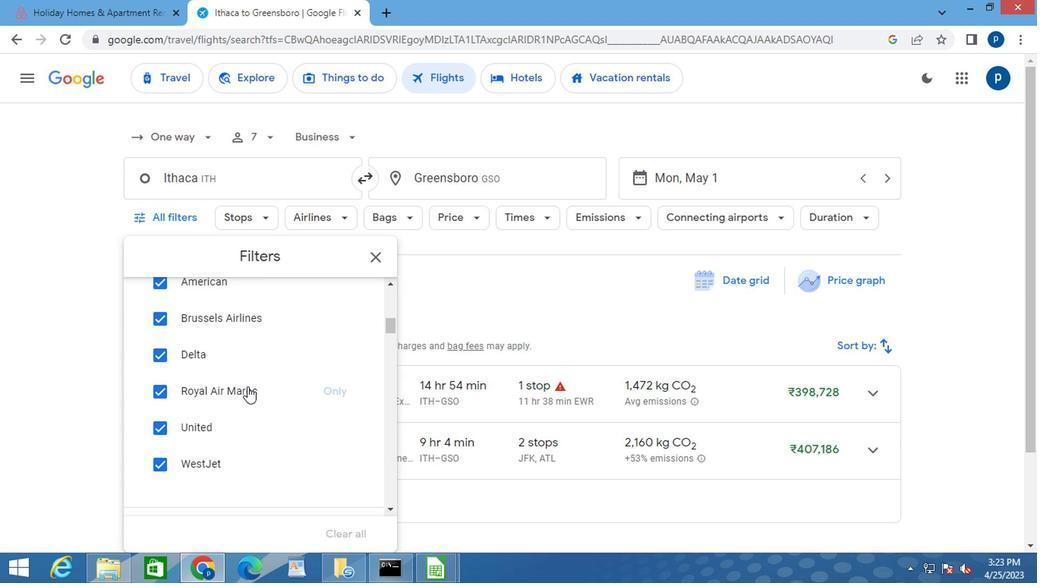 
Action: Mouse scrolled (245, 386) with delta (0, 0)
Screenshot: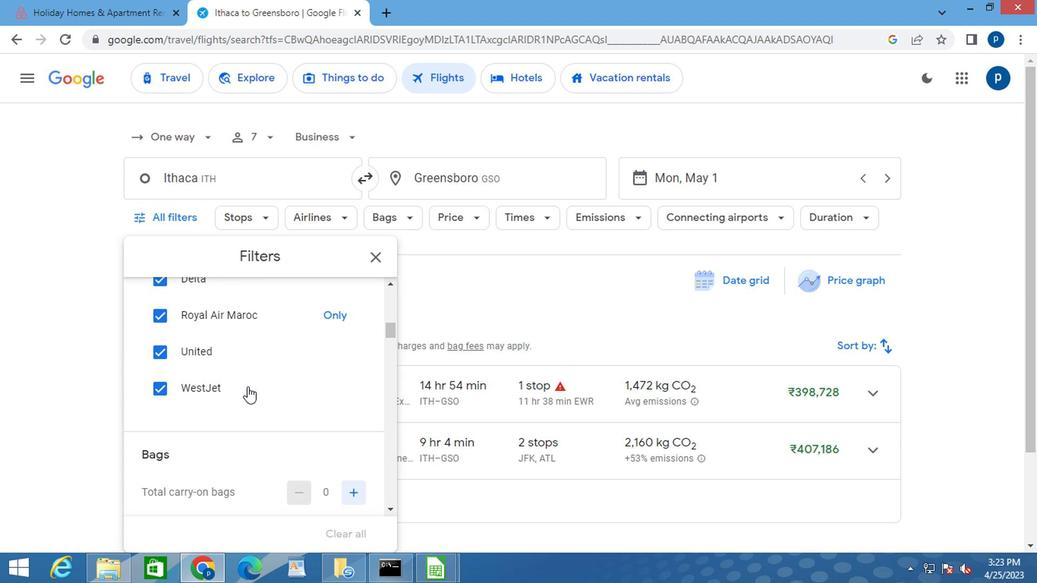 
Action: Mouse moved to (245, 387)
Screenshot: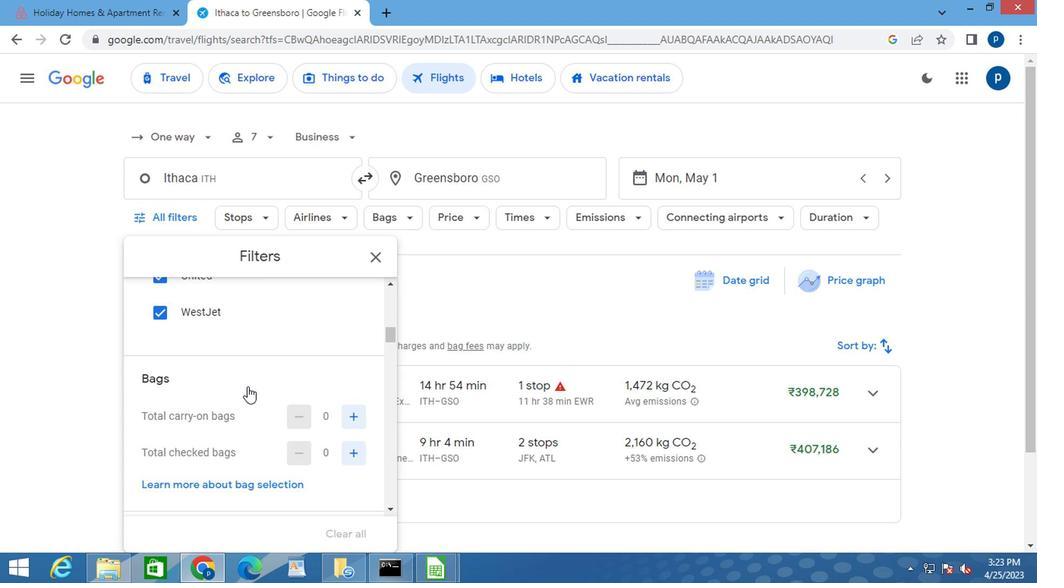 
Action: Mouse scrolled (245, 386) with delta (0, 0)
Screenshot: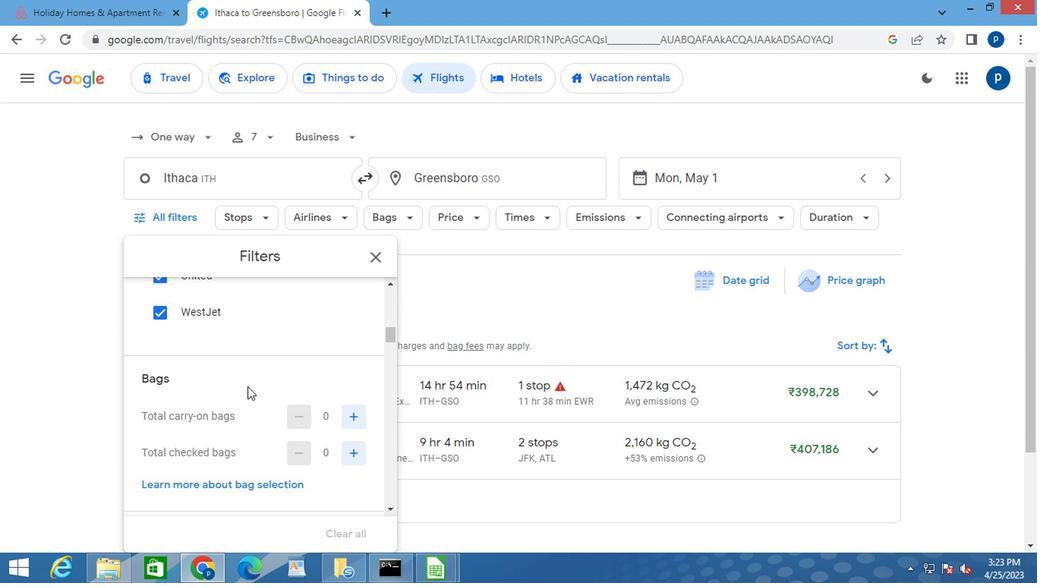
Action: Mouse moved to (347, 377)
Screenshot: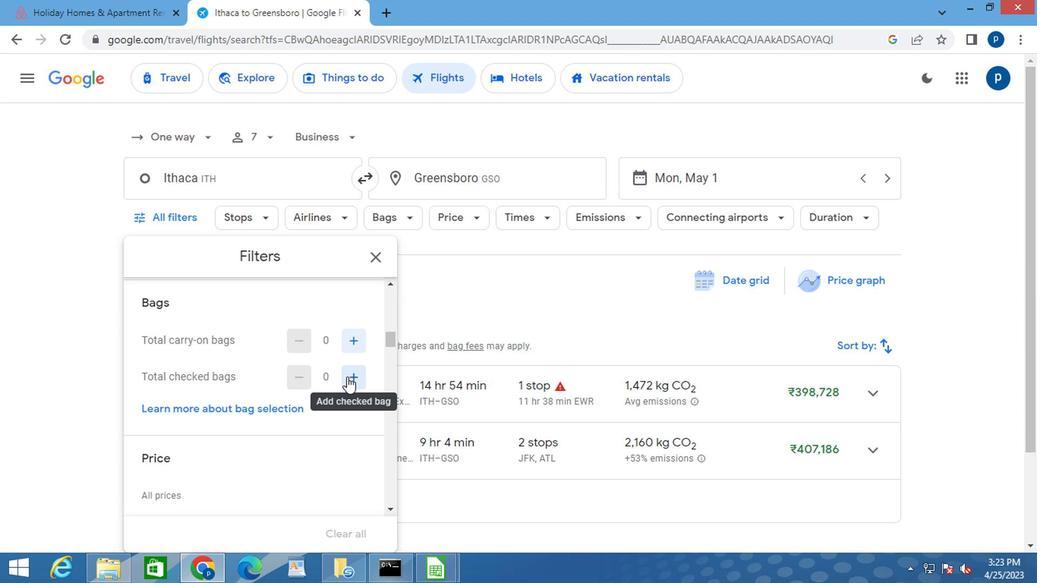 
Action: Mouse pressed left at (347, 377)
Screenshot: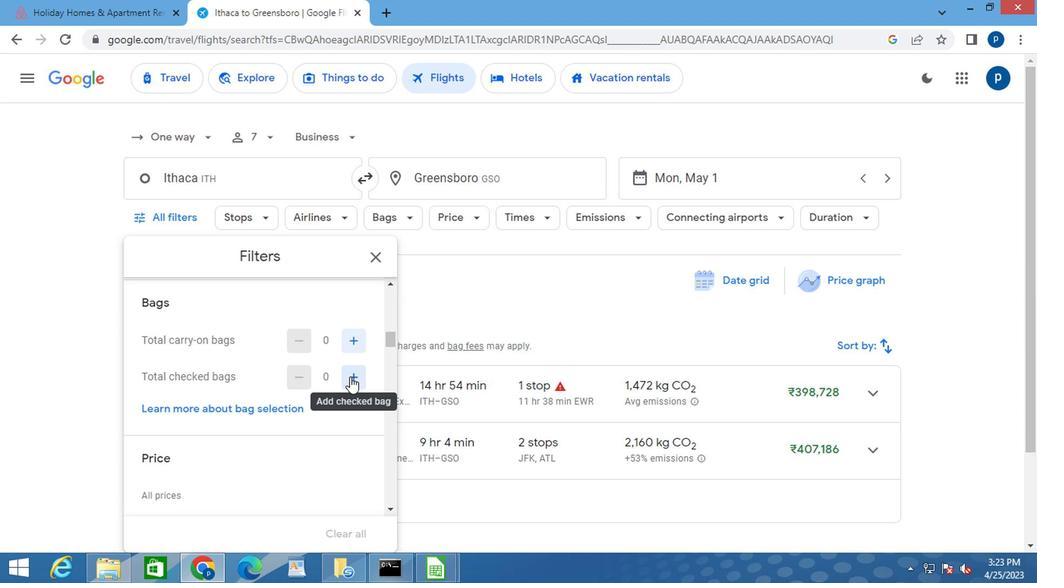 
Action: Mouse pressed left at (347, 377)
Screenshot: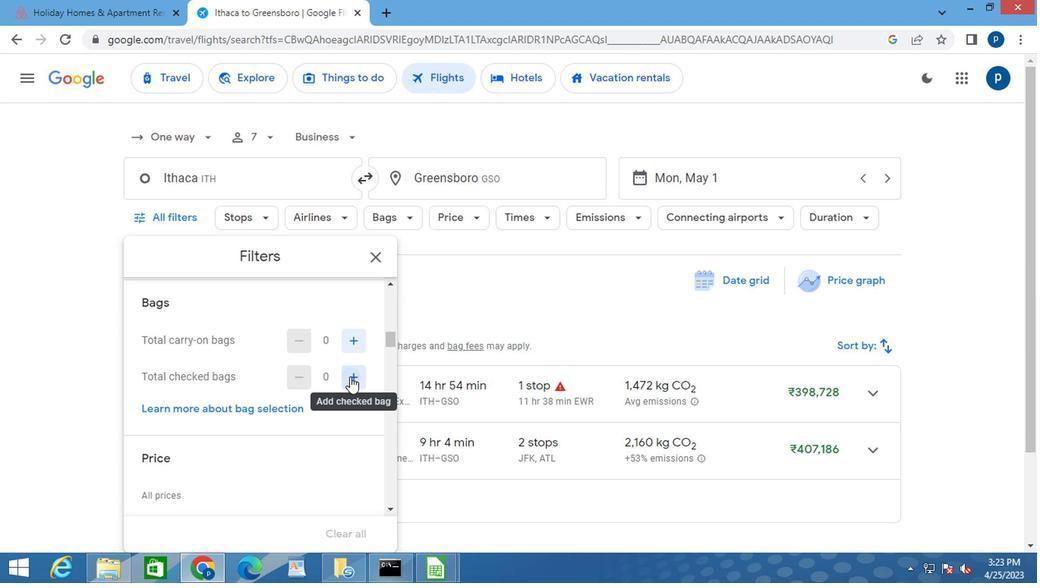 
Action: Mouse pressed left at (347, 377)
Screenshot: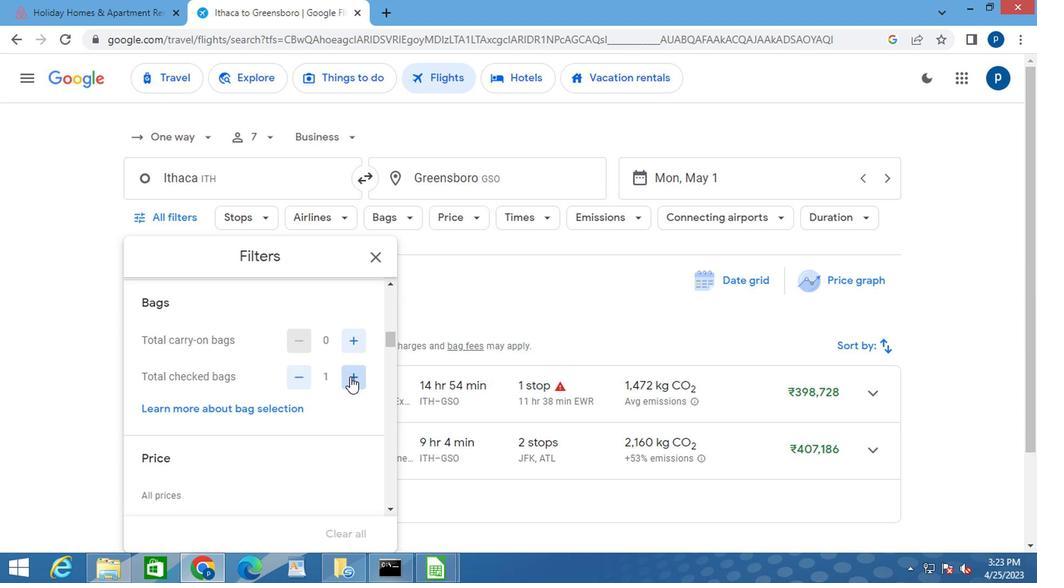
Action: Mouse moved to (347, 377)
Screenshot: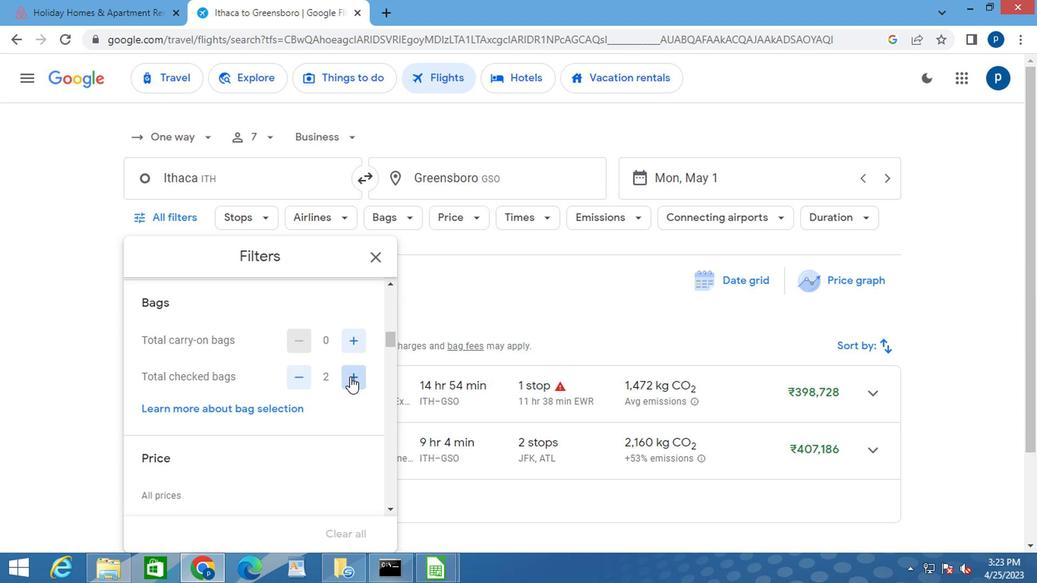 
Action: Mouse pressed left at (347, 377)
Screenshot: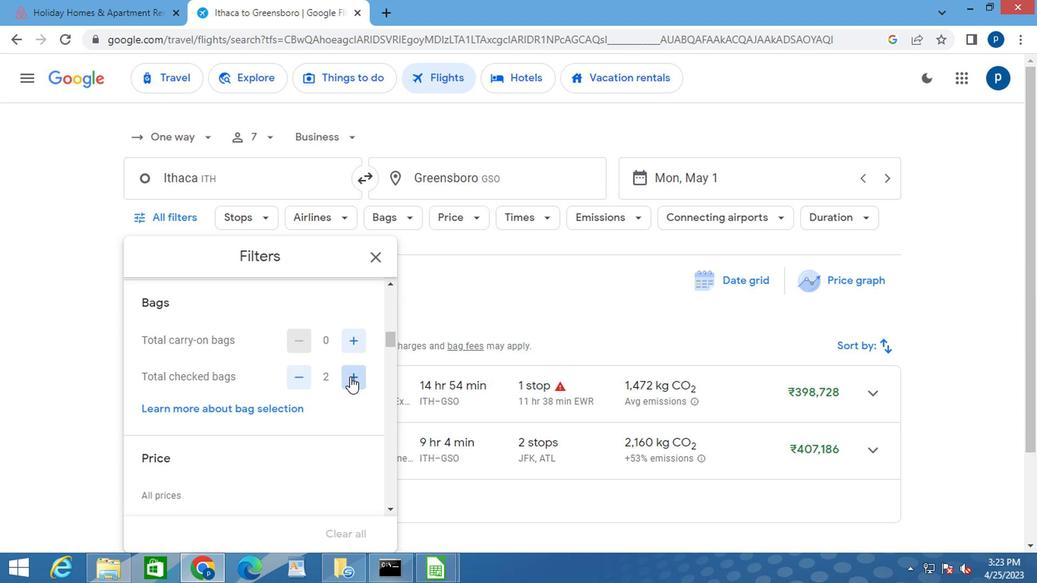 
Action: Mouse pressed left at (347, 377)
Screenshot: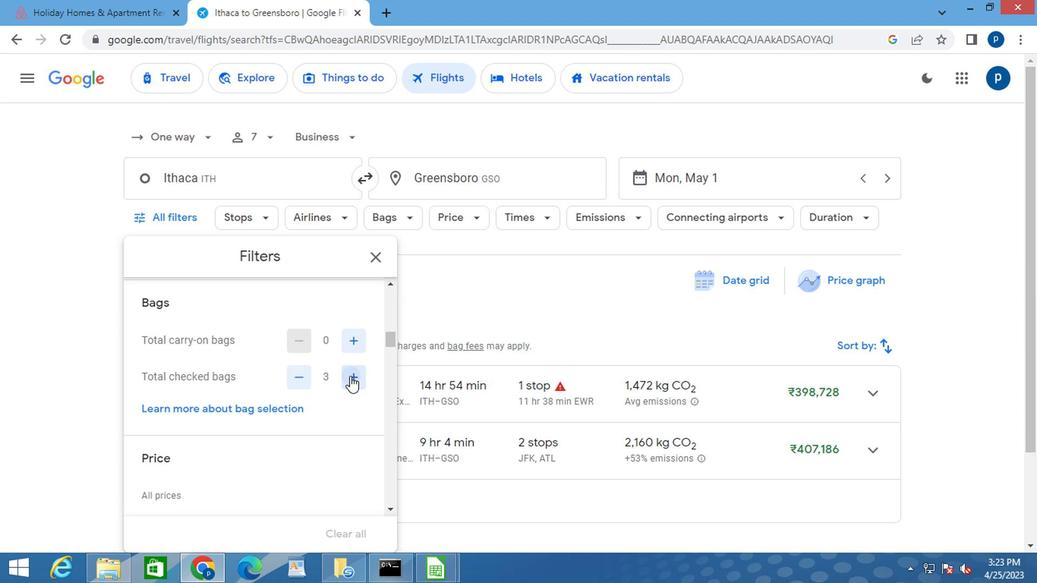 
Action: Mouse pressed left at (347, 377)
Screenshot: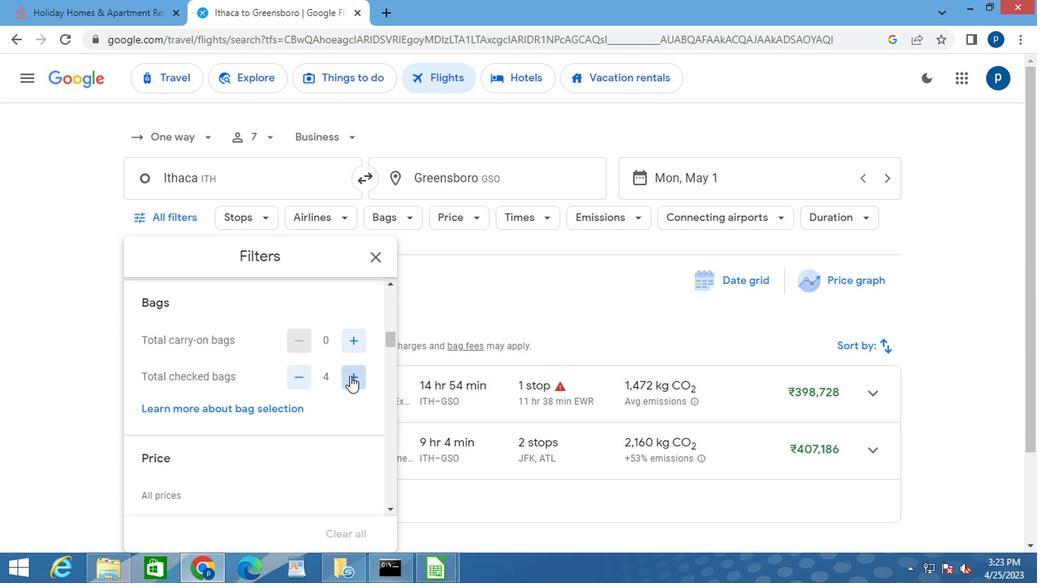 
Action: Mouse pressed left at (347, 377)
Screenshot: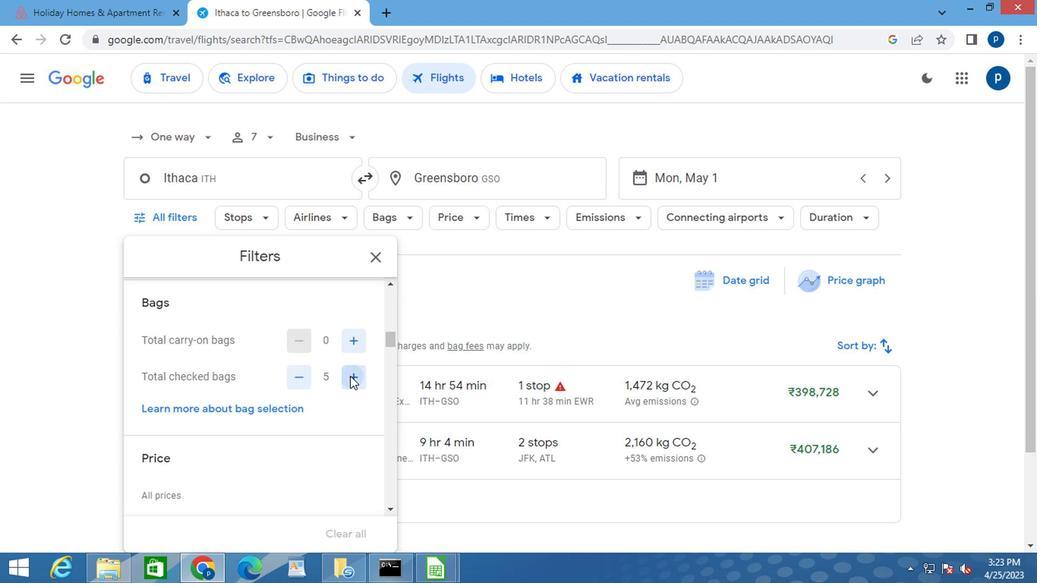 
Action: Mouse pressed left at (347, 377)
Screenshot: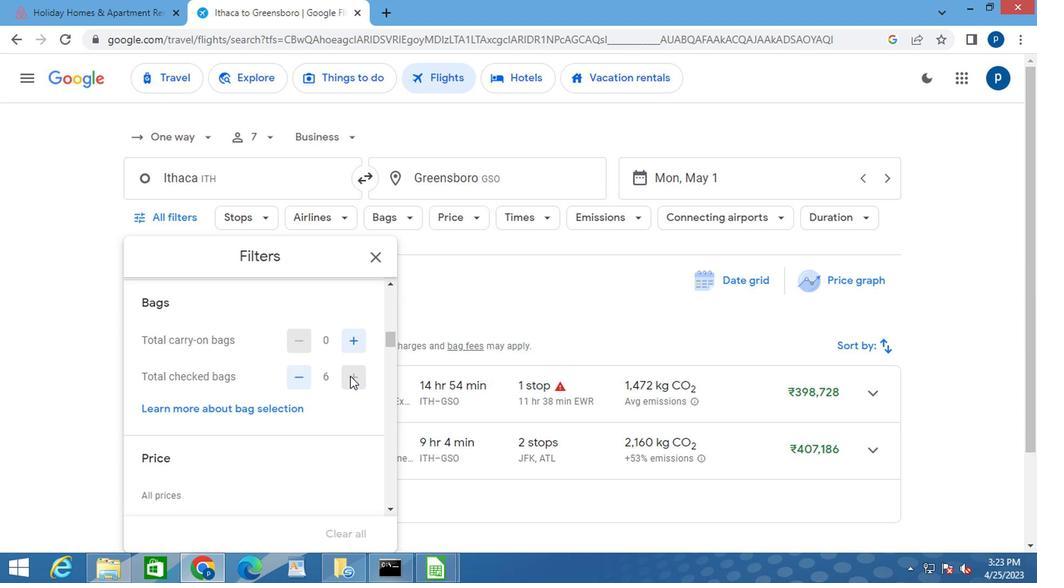 
Action: Mouse moved to (313, 404)
Screenshot: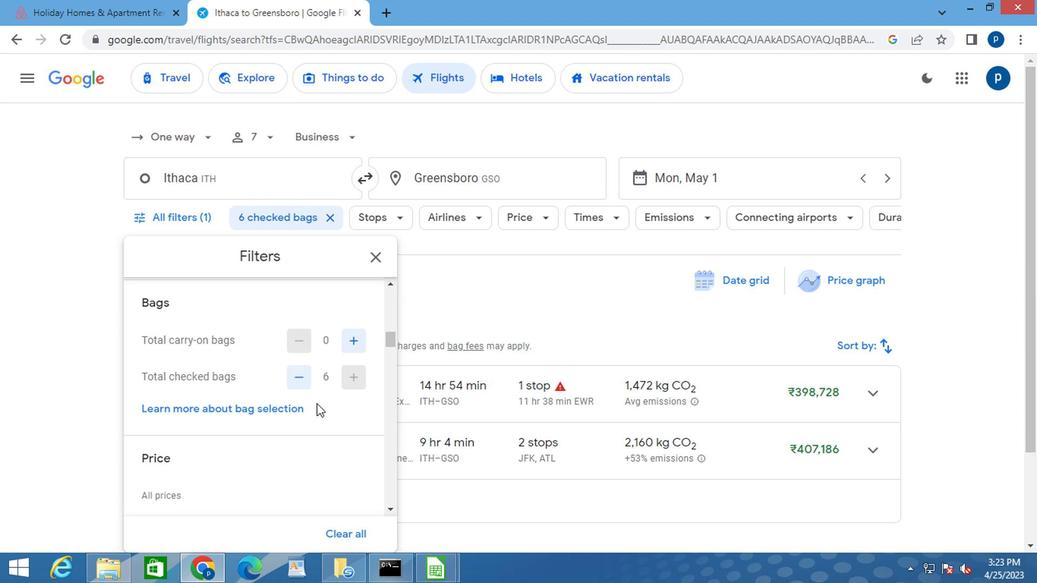 
Action: Mouse scrolled (313, 403) with delta (0, 0)
Screenshot: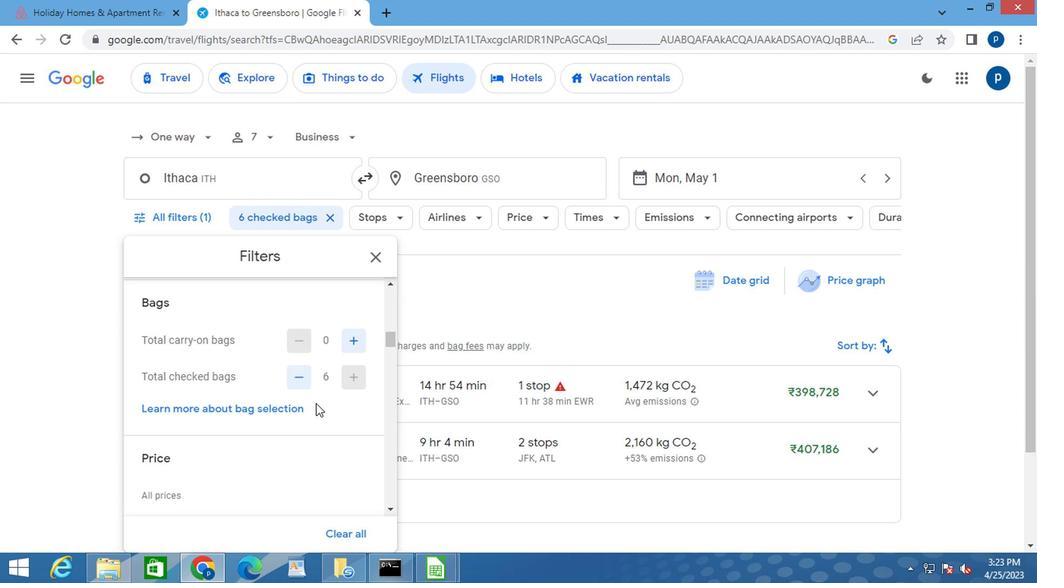 
Action: Mouse scrolled (313, 403) with delta (0, 0)
Screenshot: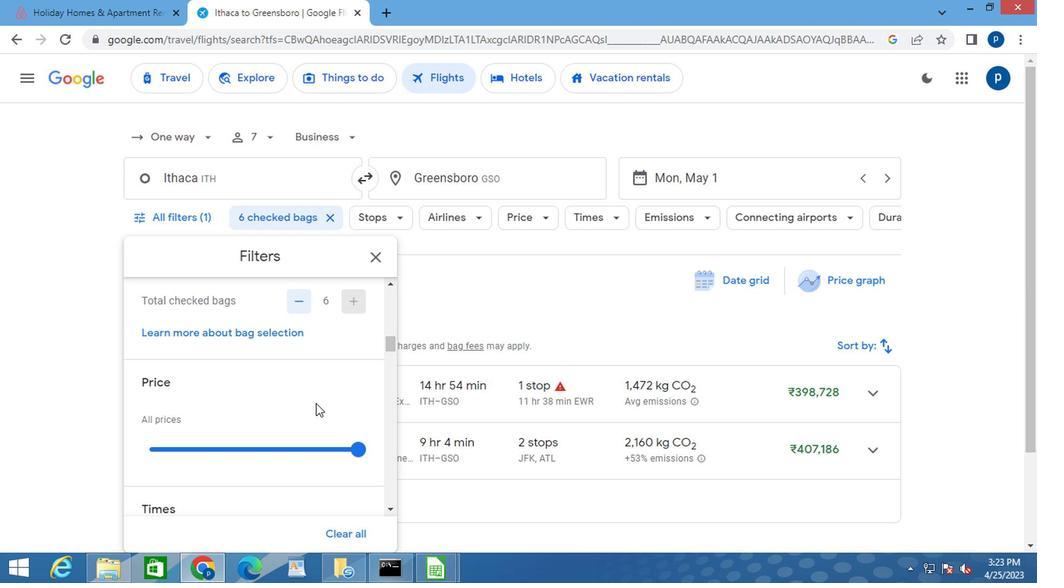 
Action: Mouse scrolled (313, 403) with delta (0, 0)
Screenshot: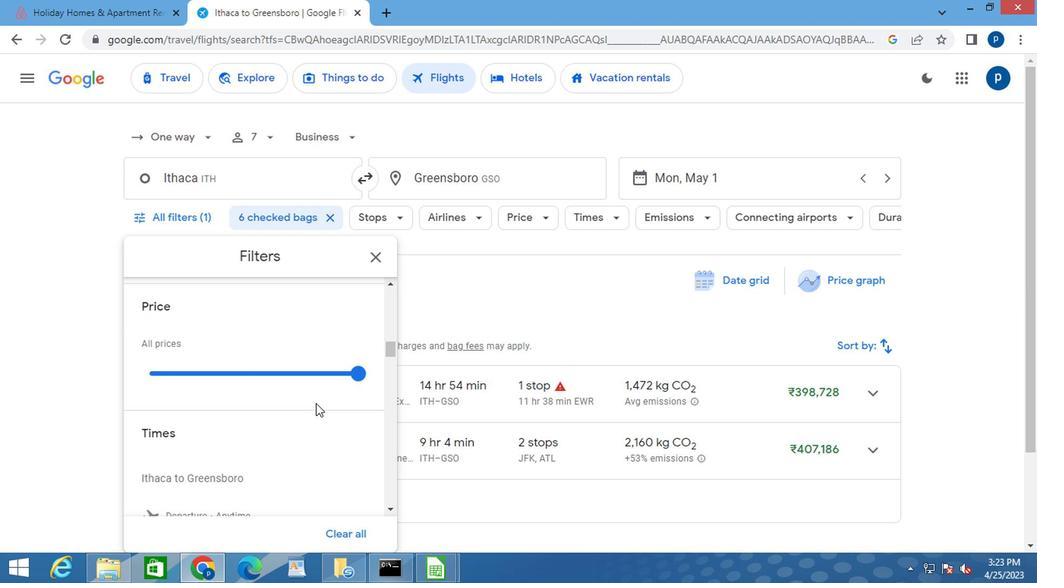
Action: Mouse moved to (290, 412)
Screenshot: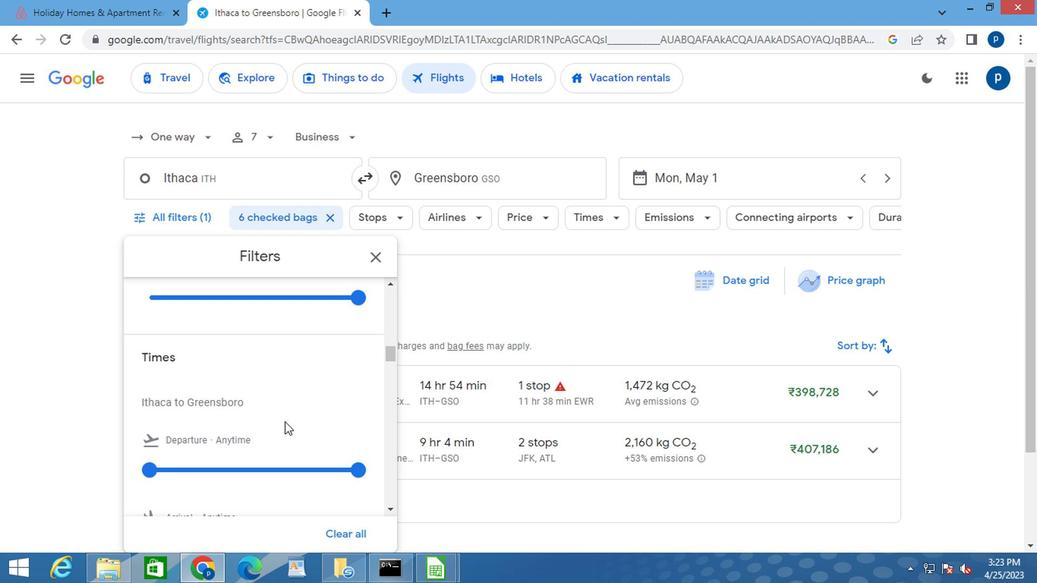 
Action: Mouse scrolled (290, 412) with delta (0, 0)
Screenshot: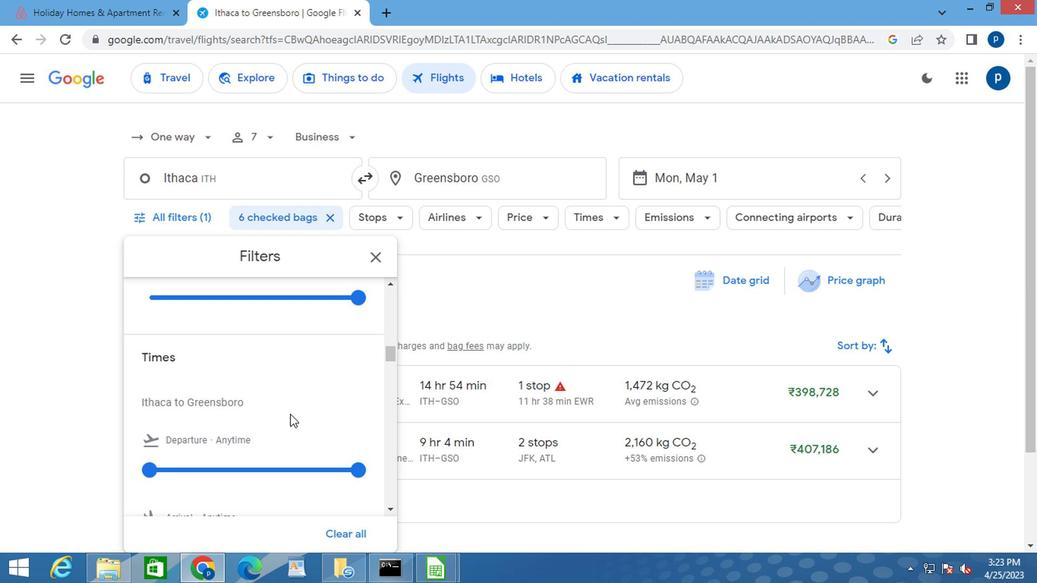 
Action: Mouse moved to (352, 371)
Screenshot: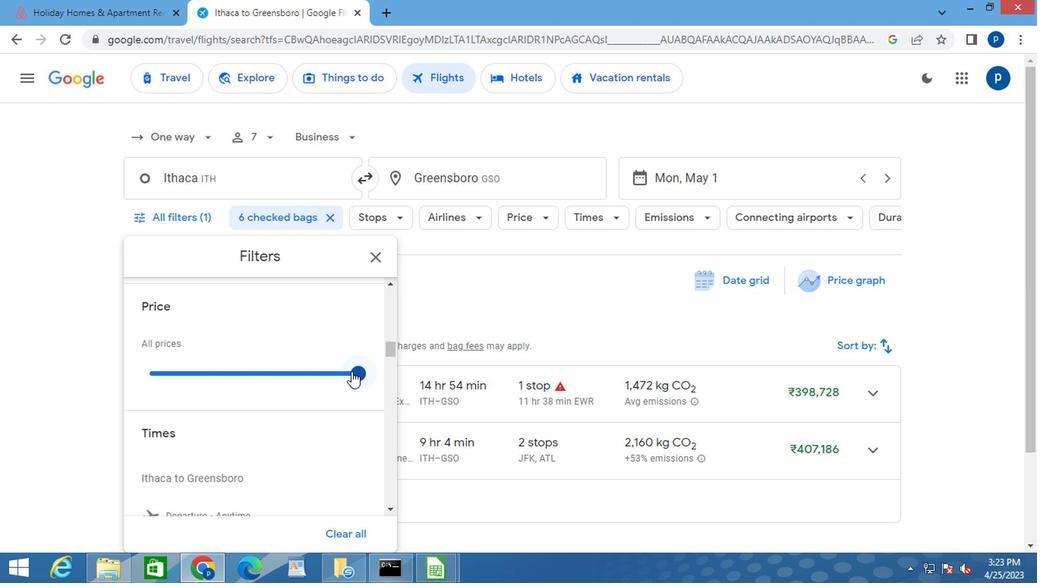
Action: Mouse pressed left at (352, 371)
Screenshot: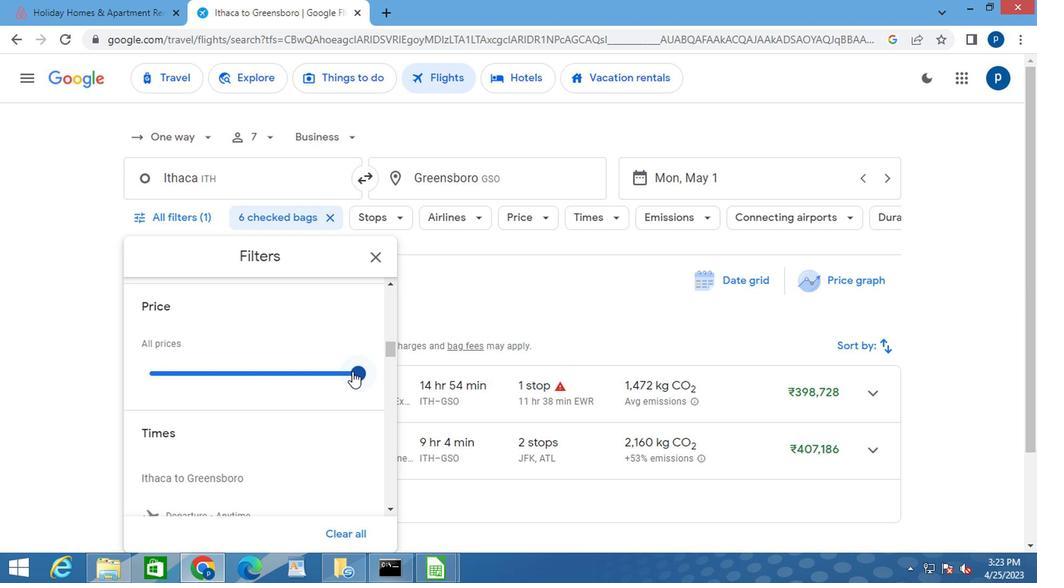 
Action: Mouse moved to (358, 486)
Screenshot: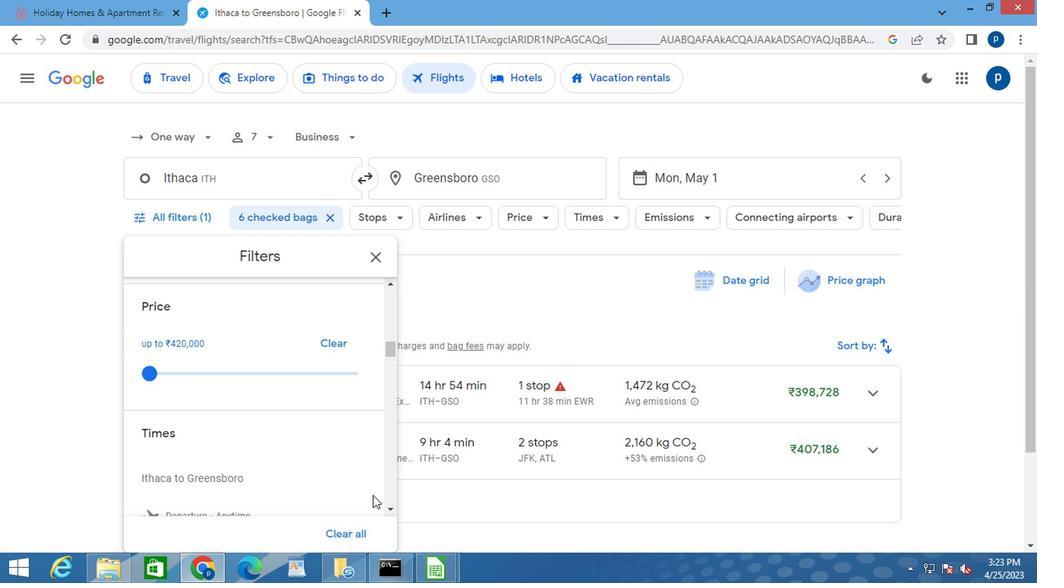 
Action: Mouse scrolled (358, 486) with delta (0, -1)
Screenshot: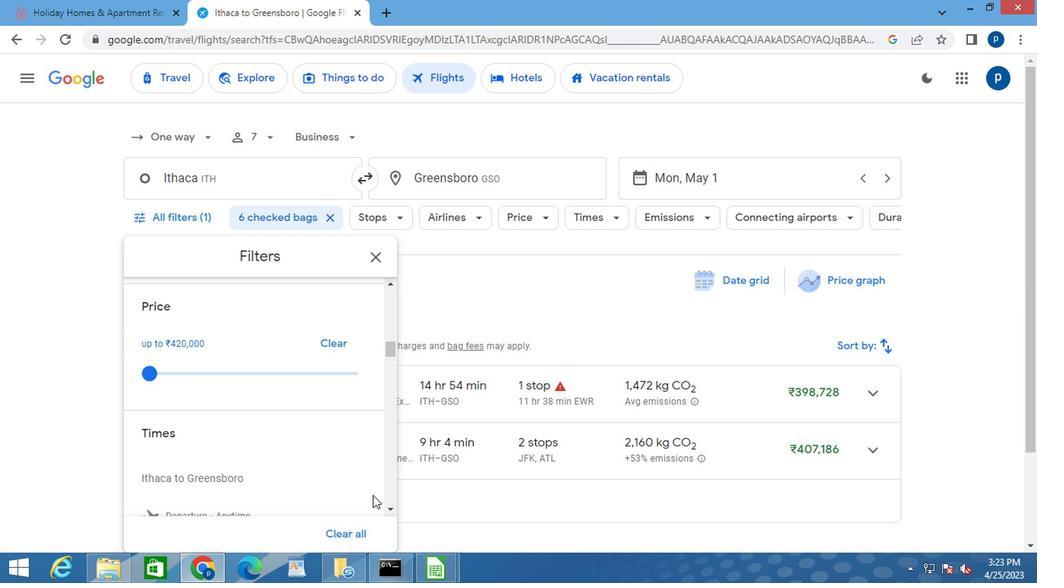 
Action: Mouse moved to (150, 471)
Screenshot: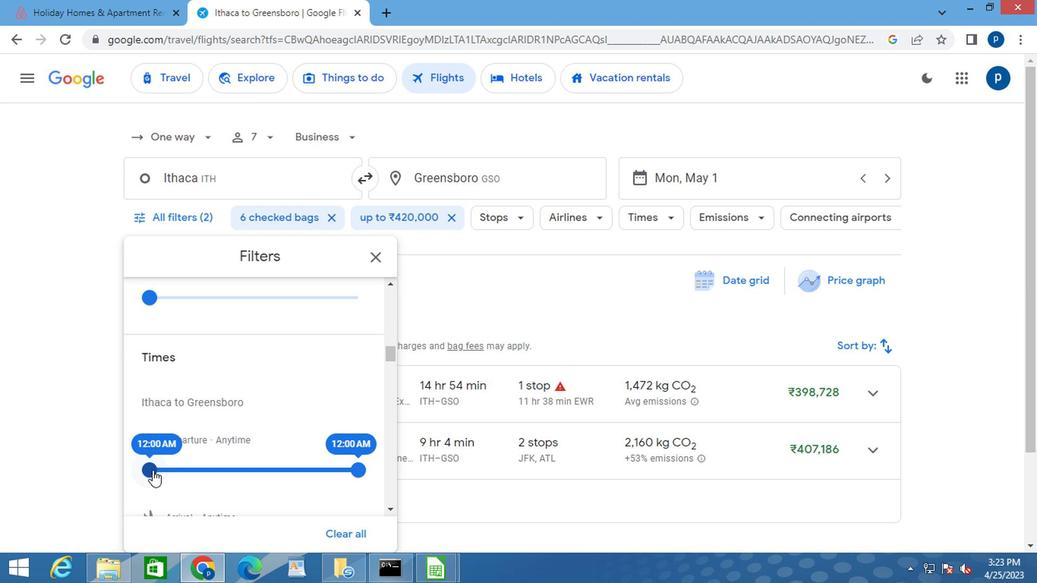 
Action: Mouse pressed left at (150, 471)
Screenshot: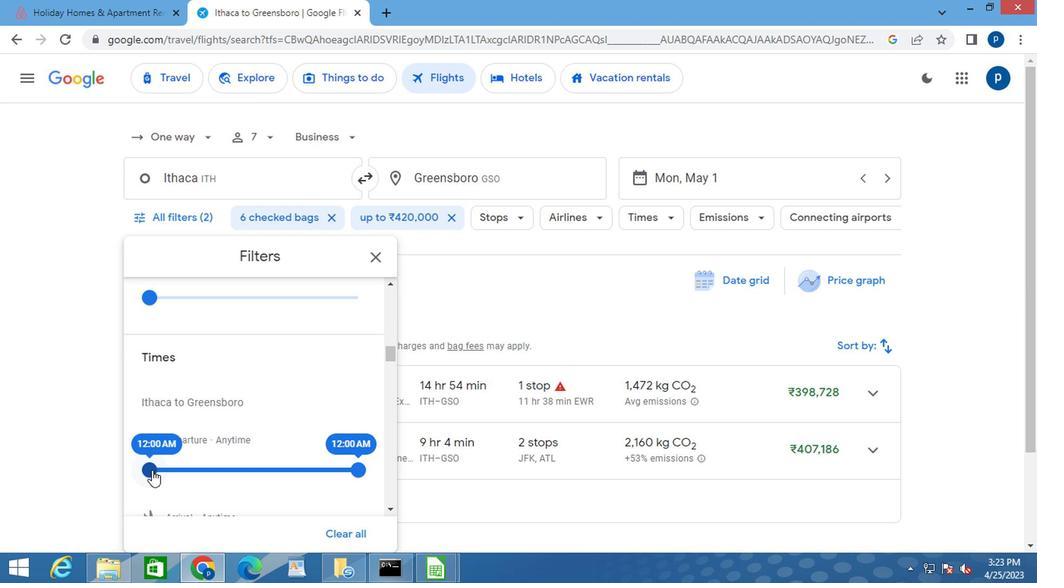 
Action: Mouse moved to (352, 470)
Screenshot: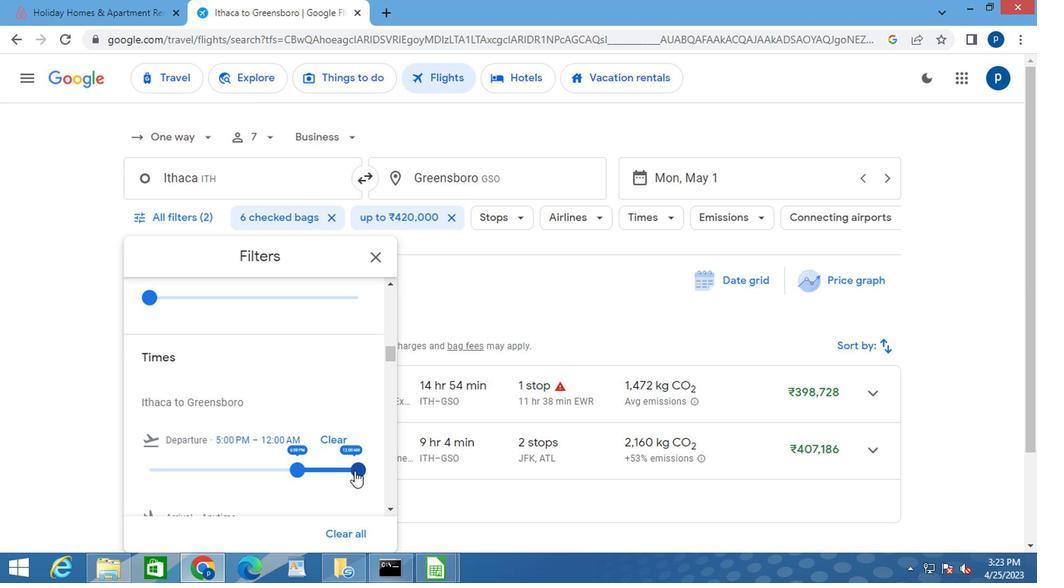 
Action: Mouse pressed left at (352, 470)
Screenshot: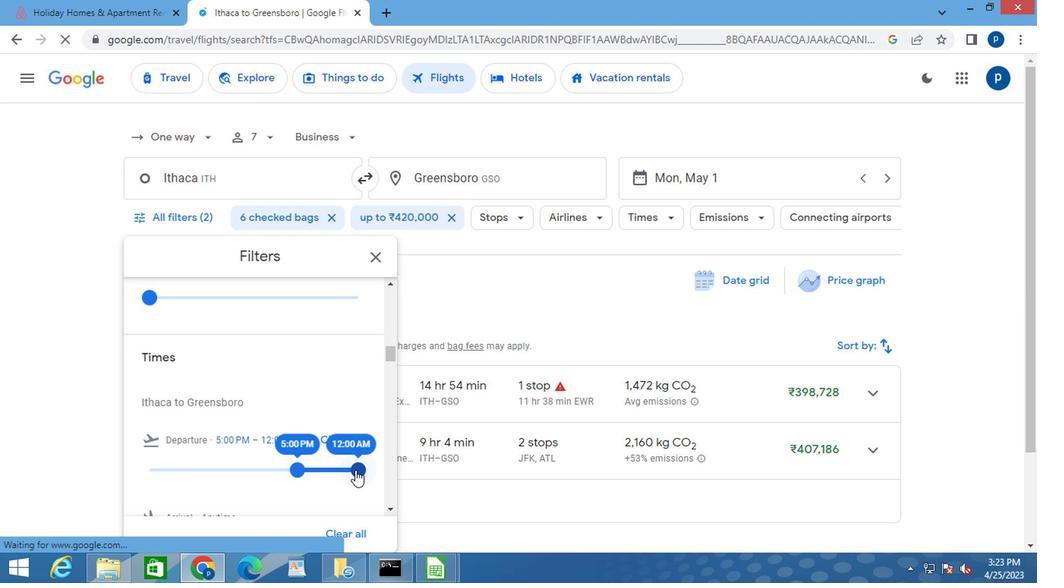 
Action: Mouse moved to (372, 259)
Screenshot: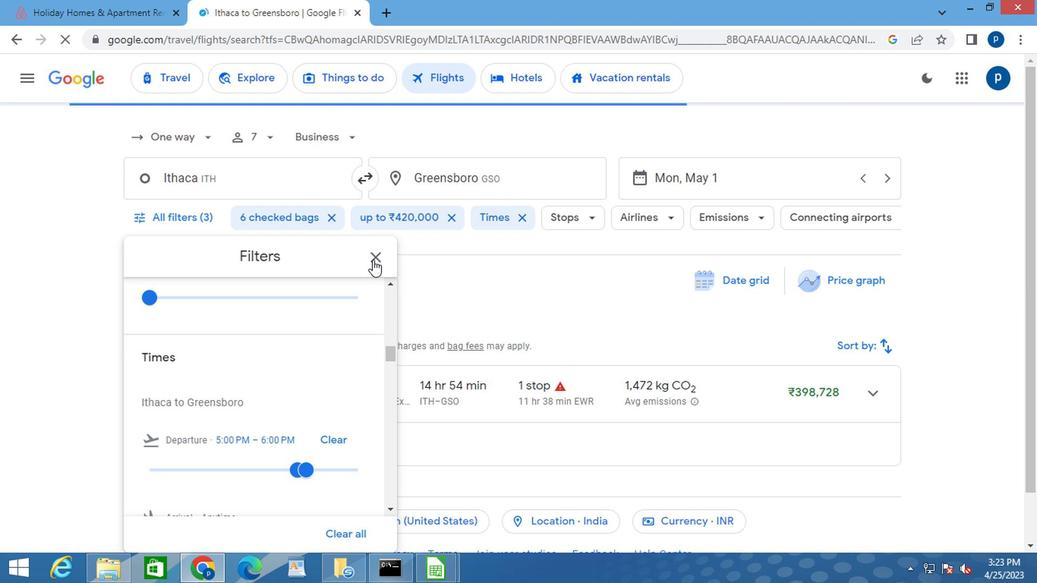
Action: Mouse pressed left at (372, 259)
Screenshot: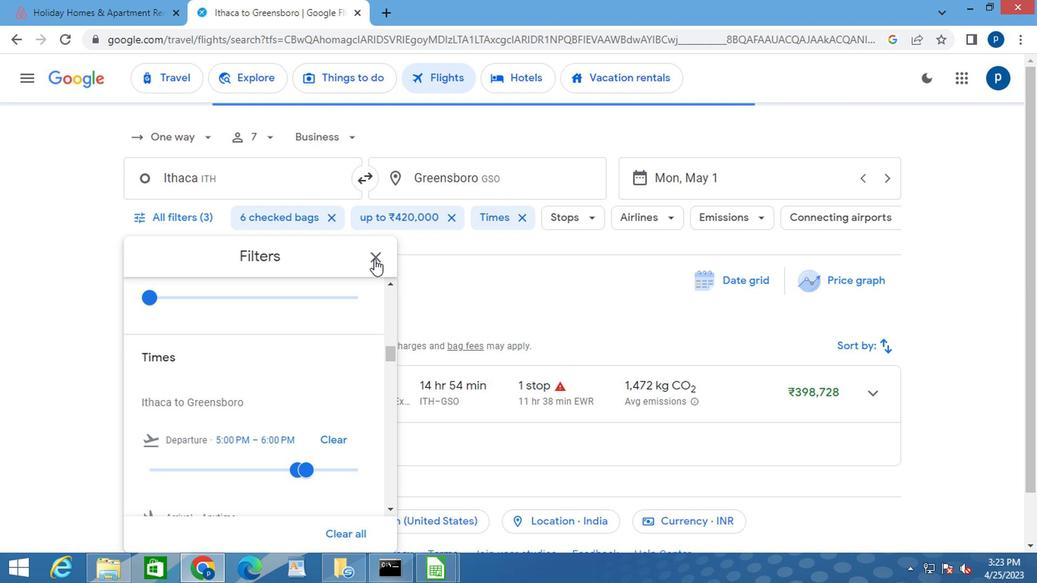
